 Task: Open Card Life Coaching Review in Board Diversity and Inclusion Employee Training and Education to Workspace Alternative Dispute Resolution Services and add a team member Softage.2@softage.net, a label Orange, a checklist Insurance, an attachment from your onedrive, a color Orange and finally, add a card description 'Develop and launch new customer segmentation strategy for international markets' and a comment 'Given the potential impact of this task on our company reputation, let us ensure that we approach it with a sense of professionalism and respect.'. Add a start date 'Jan 02, 1900' with a due date 'Jan 09, 1900'
Action: Mouse moved to (85, 354)
Screenshot: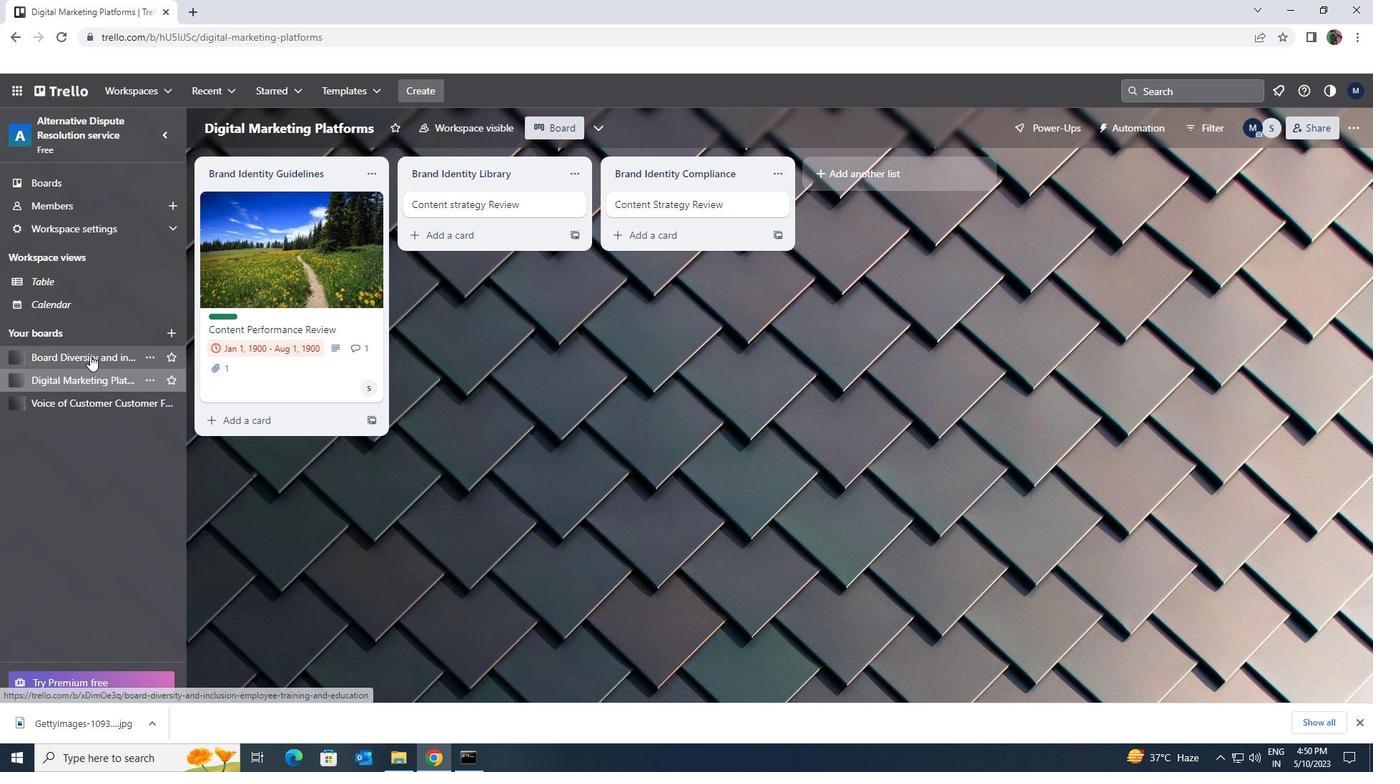 
Action: Mouse pressed left at (85, 354)
Screenshot: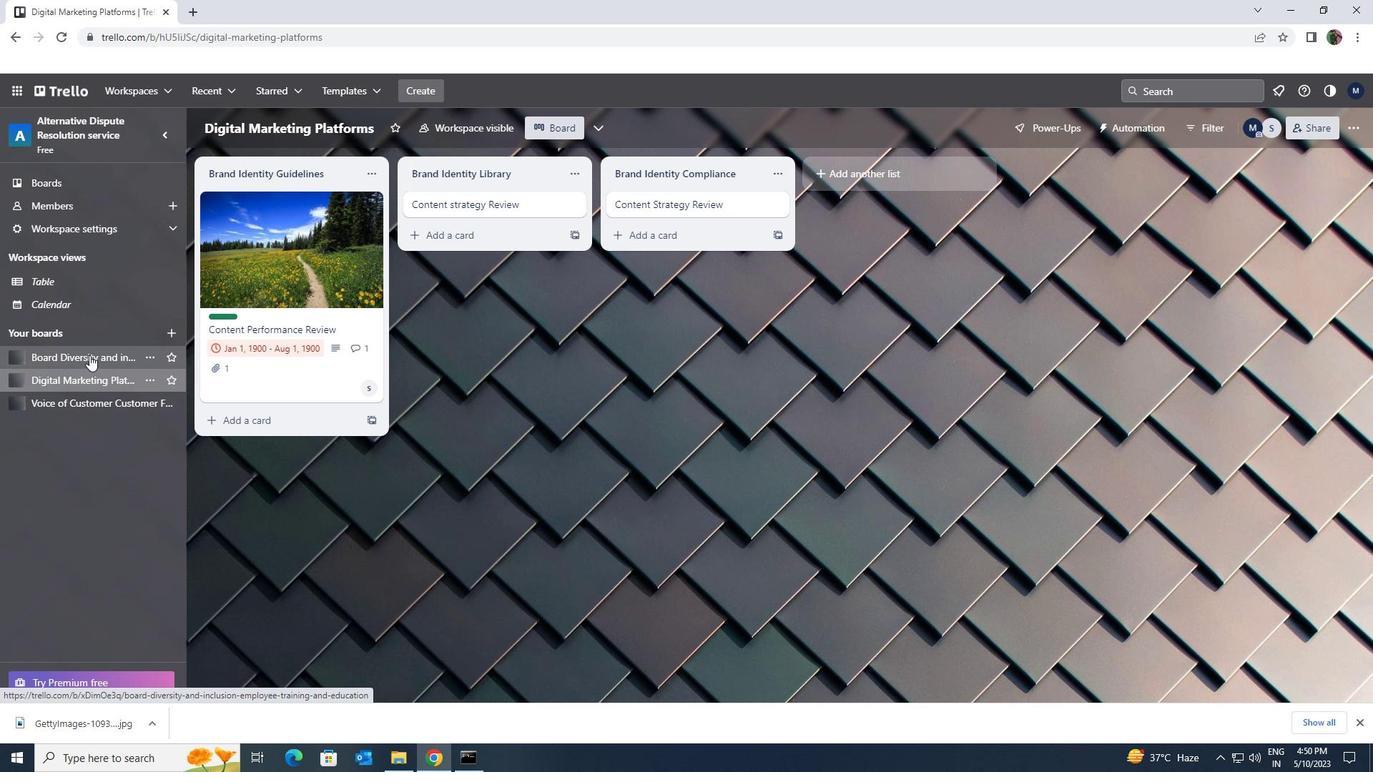 
Action: Mouse moved to (256, 199)
Screenshot: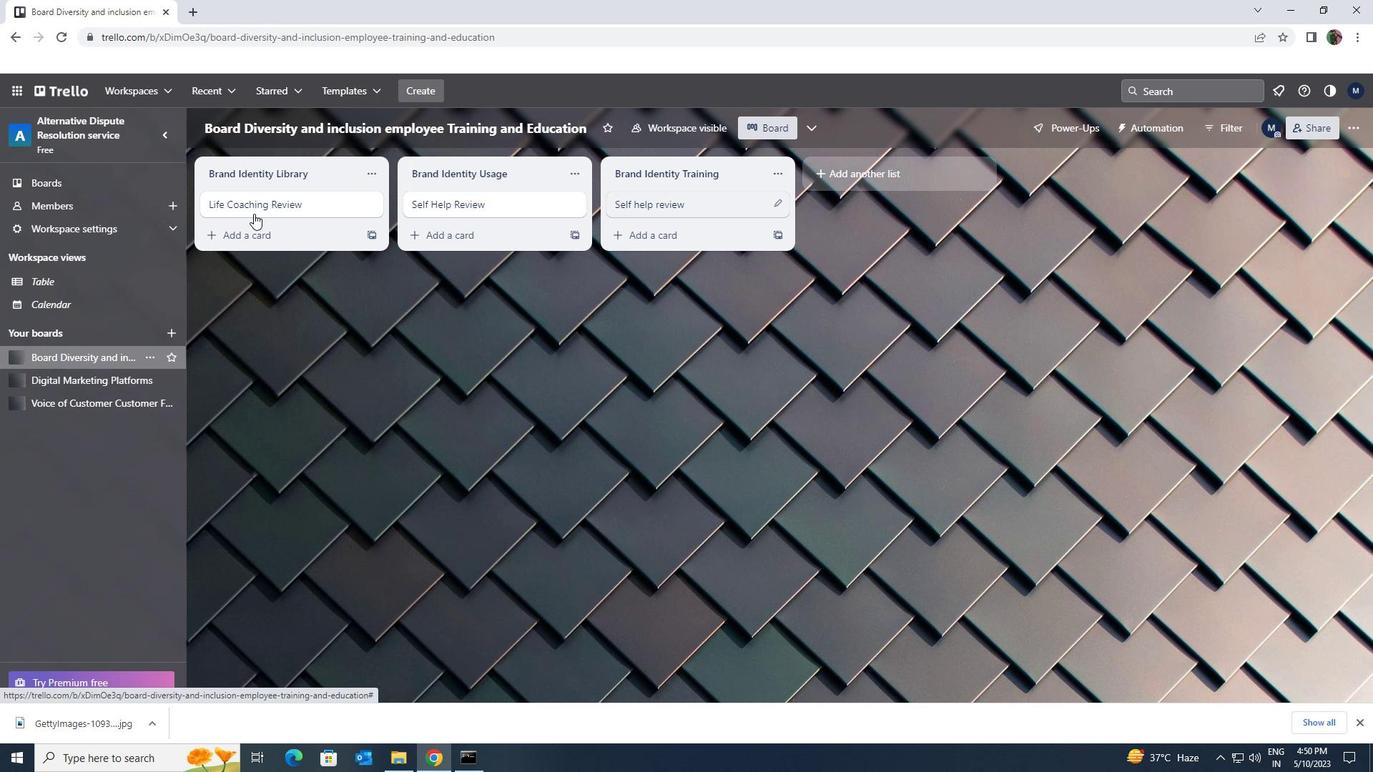
Action: Mouse pressed left at (256, 199)
Screenshot: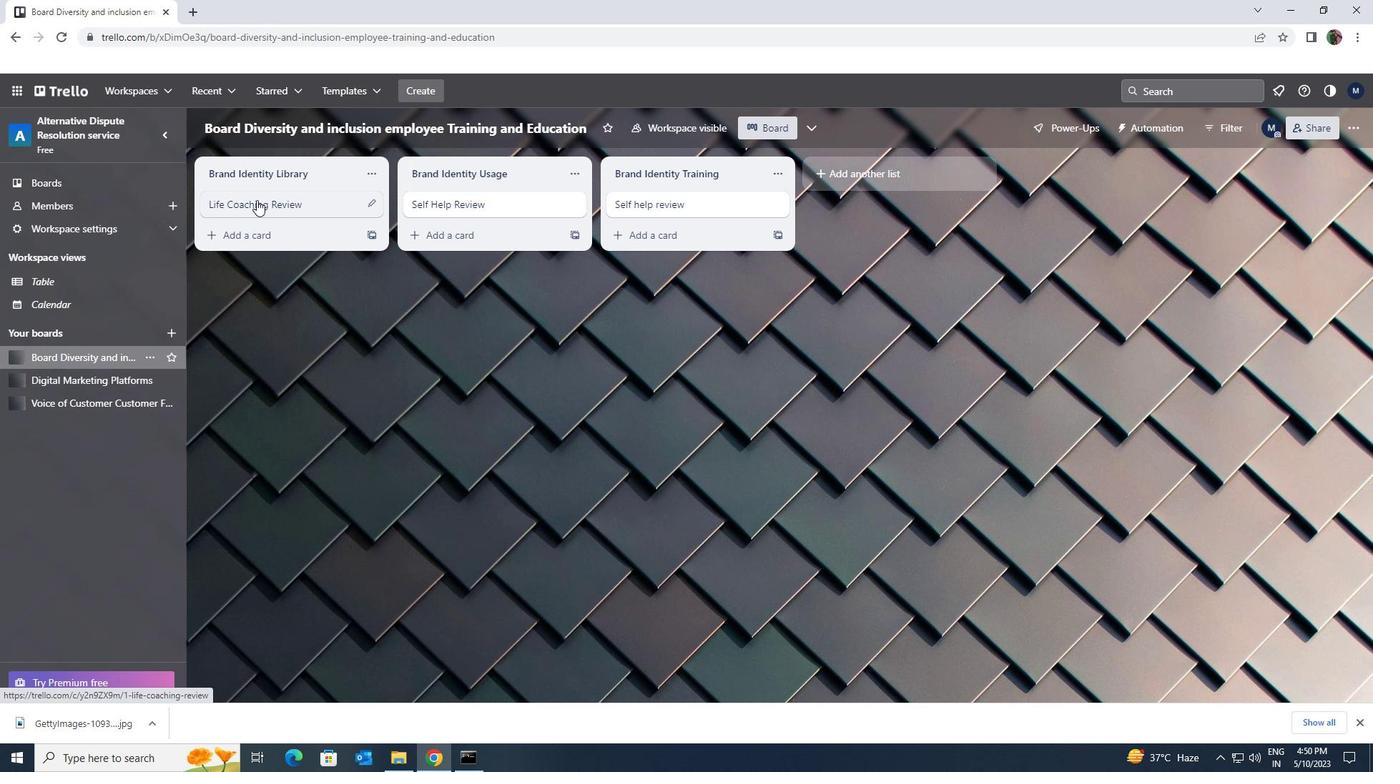 
Action: Mouse moved to (851, 210)
Screenshot: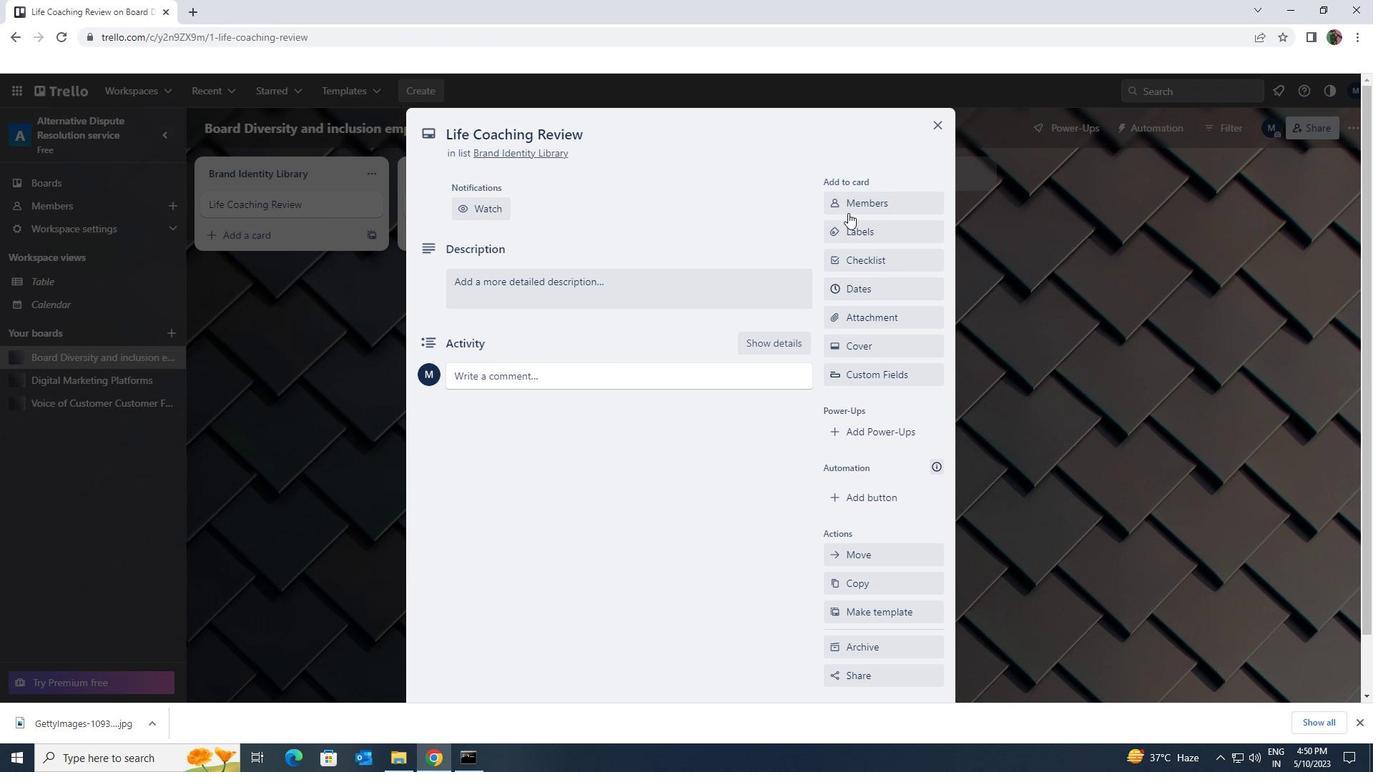 
Action: Mouse pressed left at (851, 210)
Screenshot: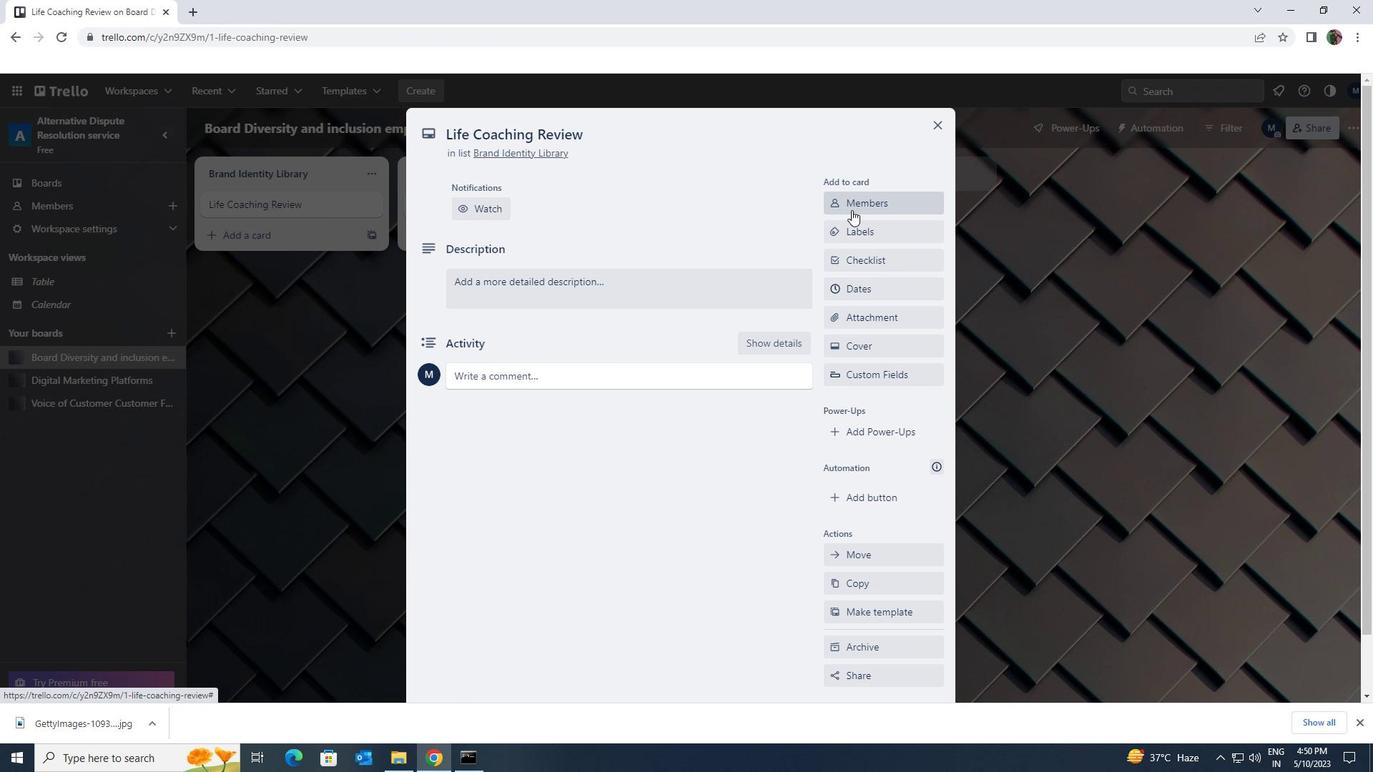 
Action: Key pressed <Key.shift><Key.shift>D<Key.shift><Key.backspace><Key.shift><Key.shift><Key.shift><Key.shift>SOFTAGE.2<Key.shift>@SOFTAGE.NET
Screenshot: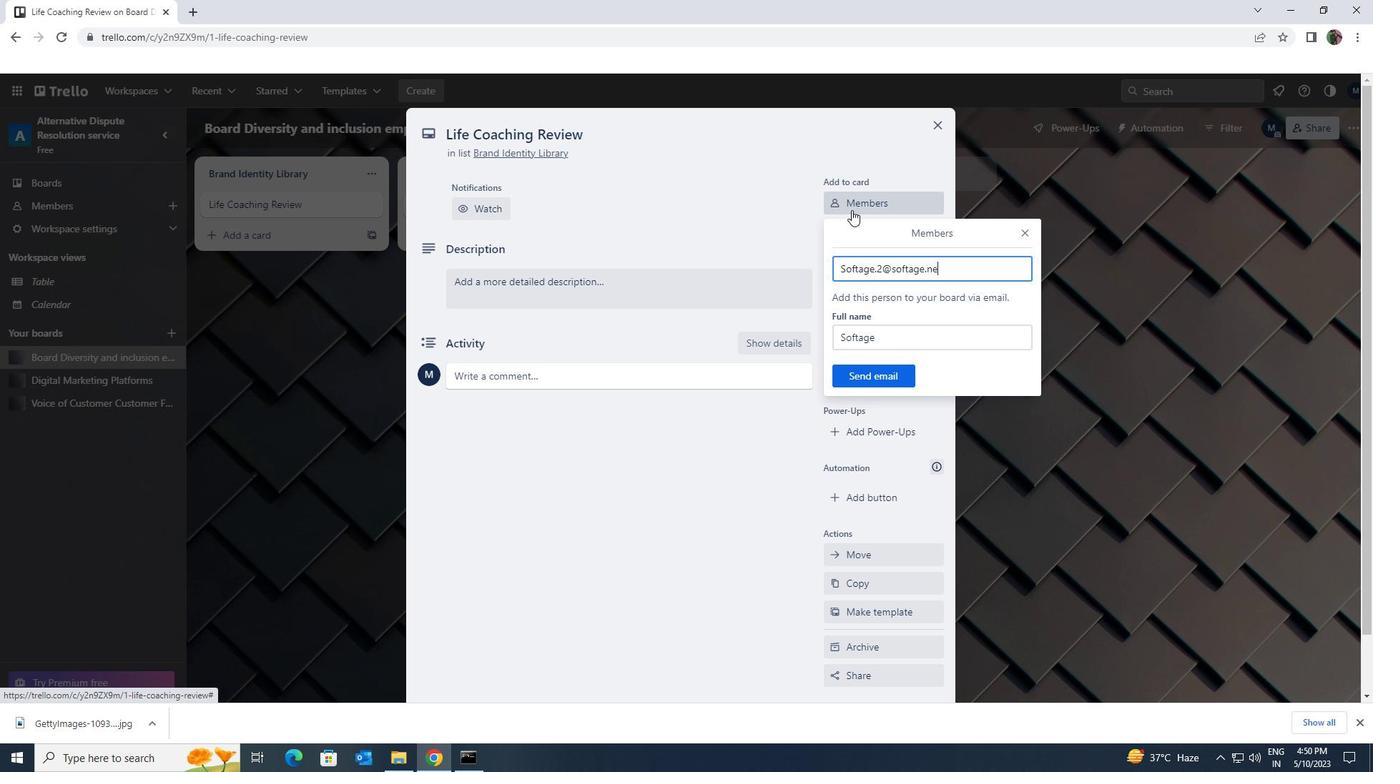 
Action: Mouse moved to (871, 367)
Screenshot: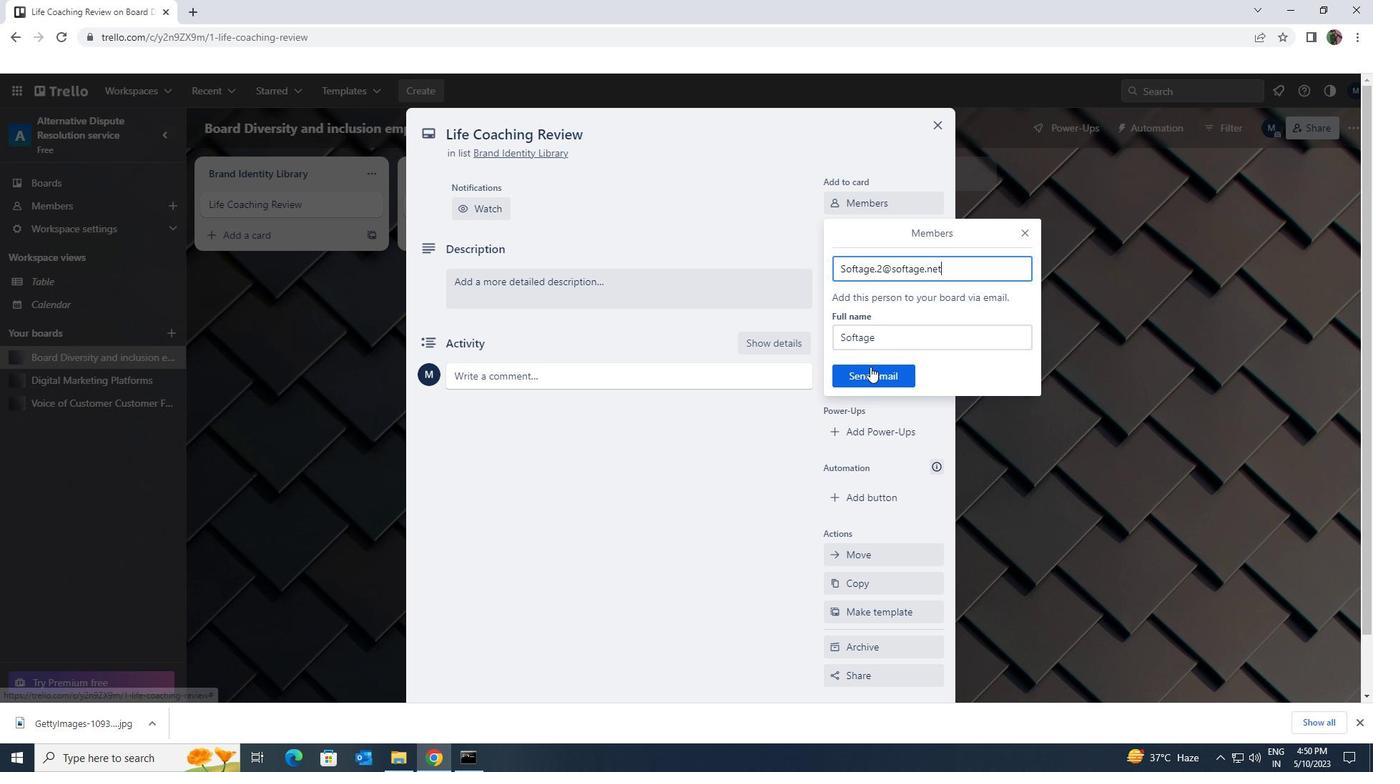 
Action: Mouse pressed left at (871, 367)
Screenshot: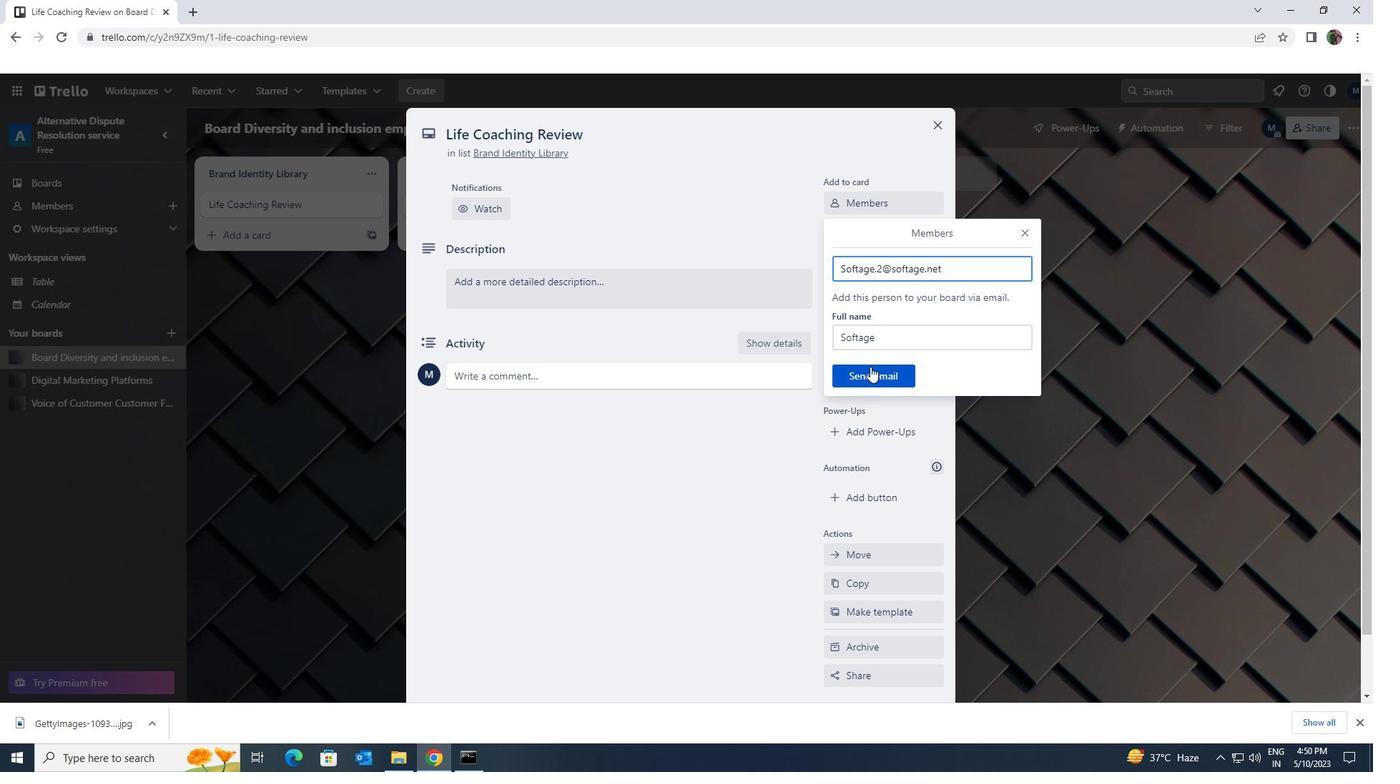 
Action: Mouse moved to (864, 280)
Screenshot: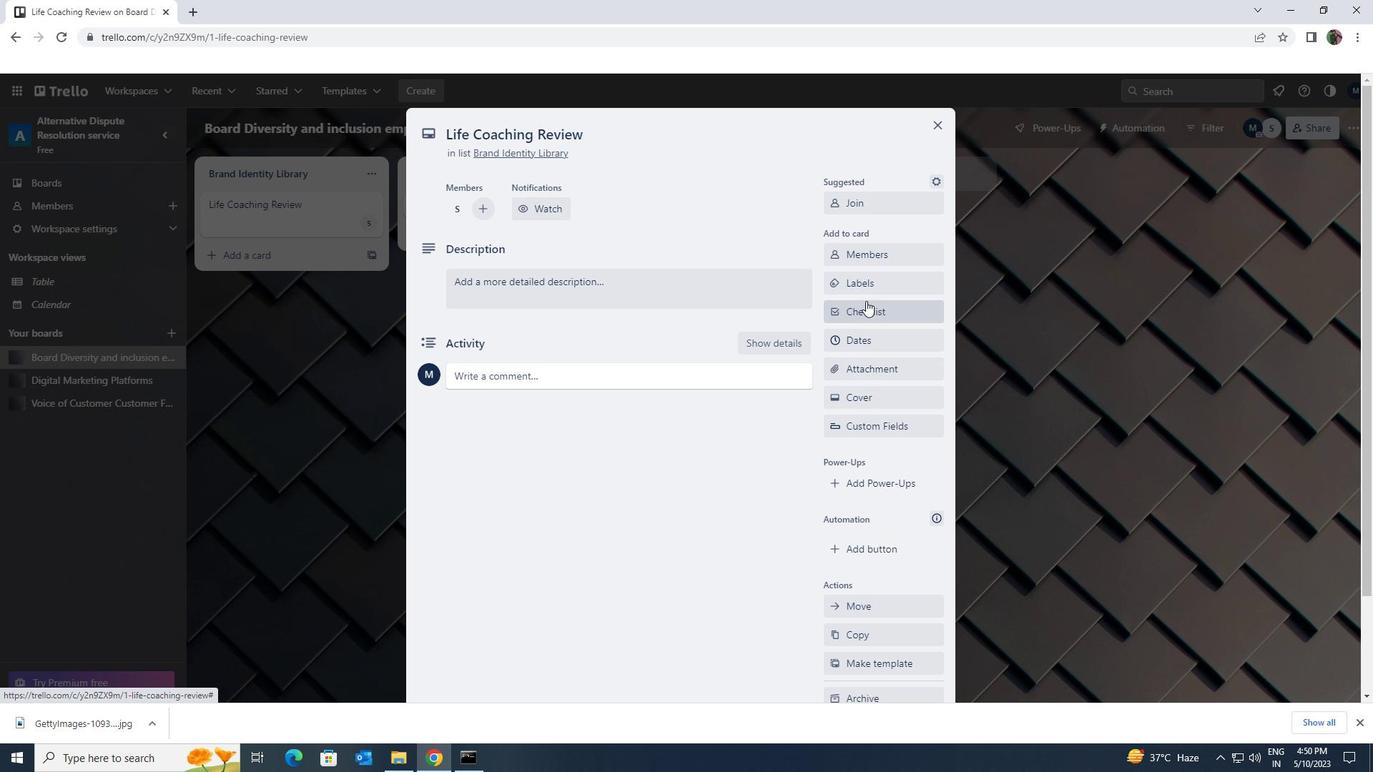 
Action: Mouse pressed left at (864, 280)
Screenshot: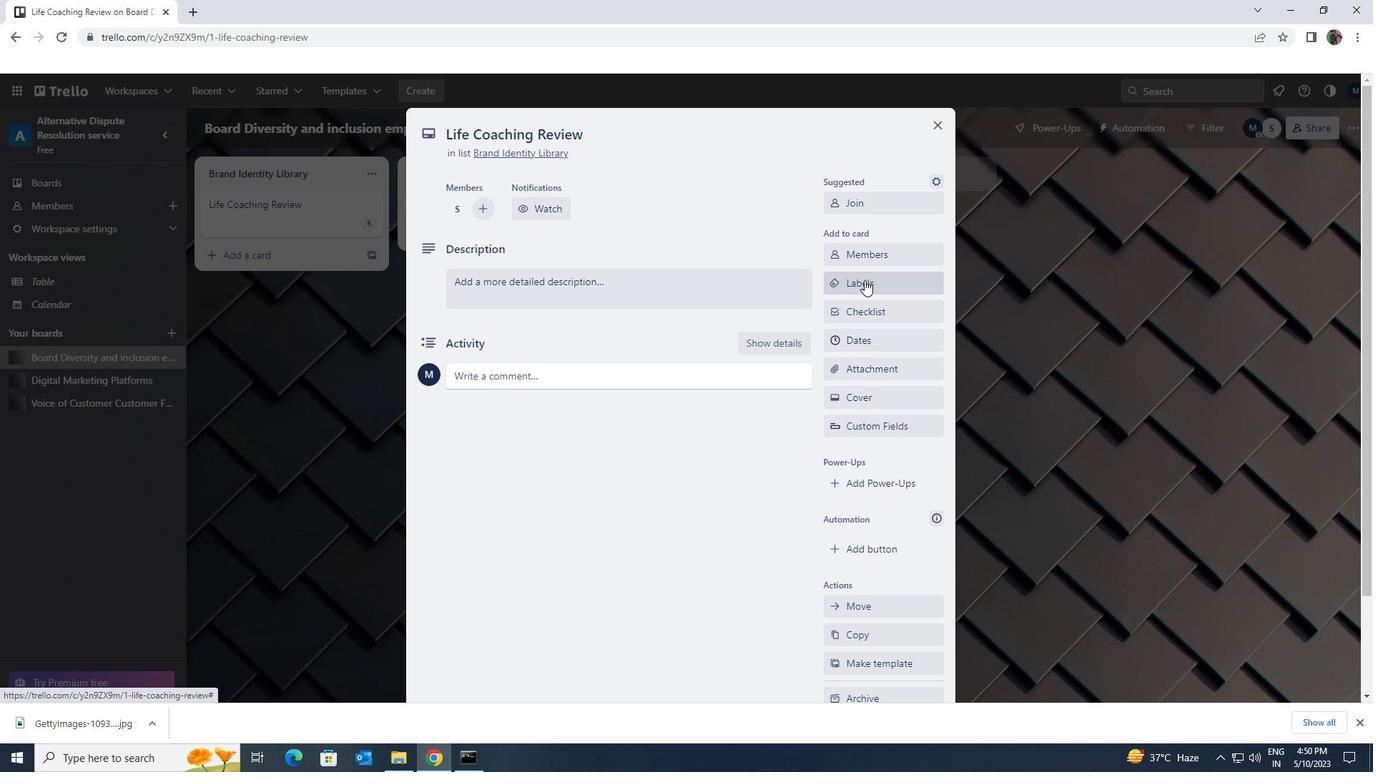 
Action: Mouse moved to (910, 555)
Screenshot: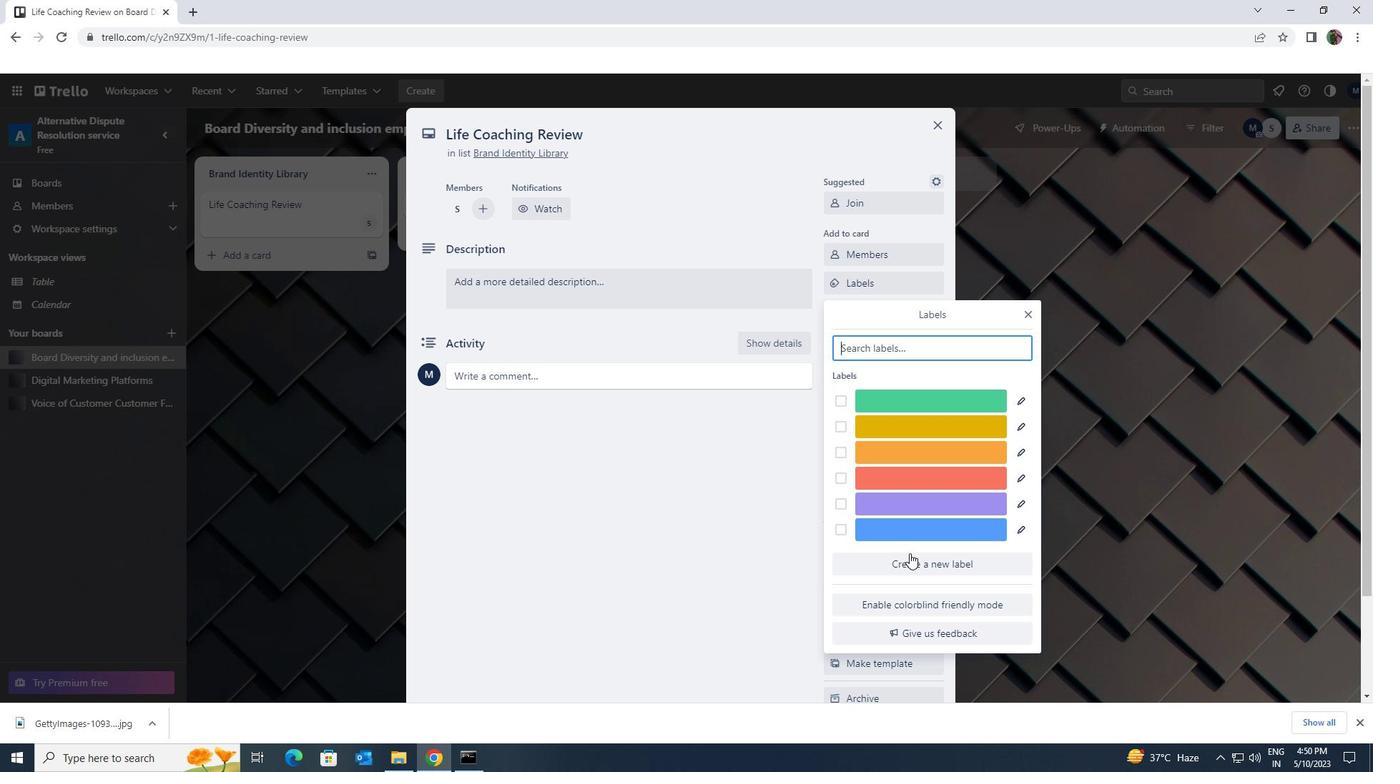 
Action: Mouse pressed left at (910, 555)
Screenshot: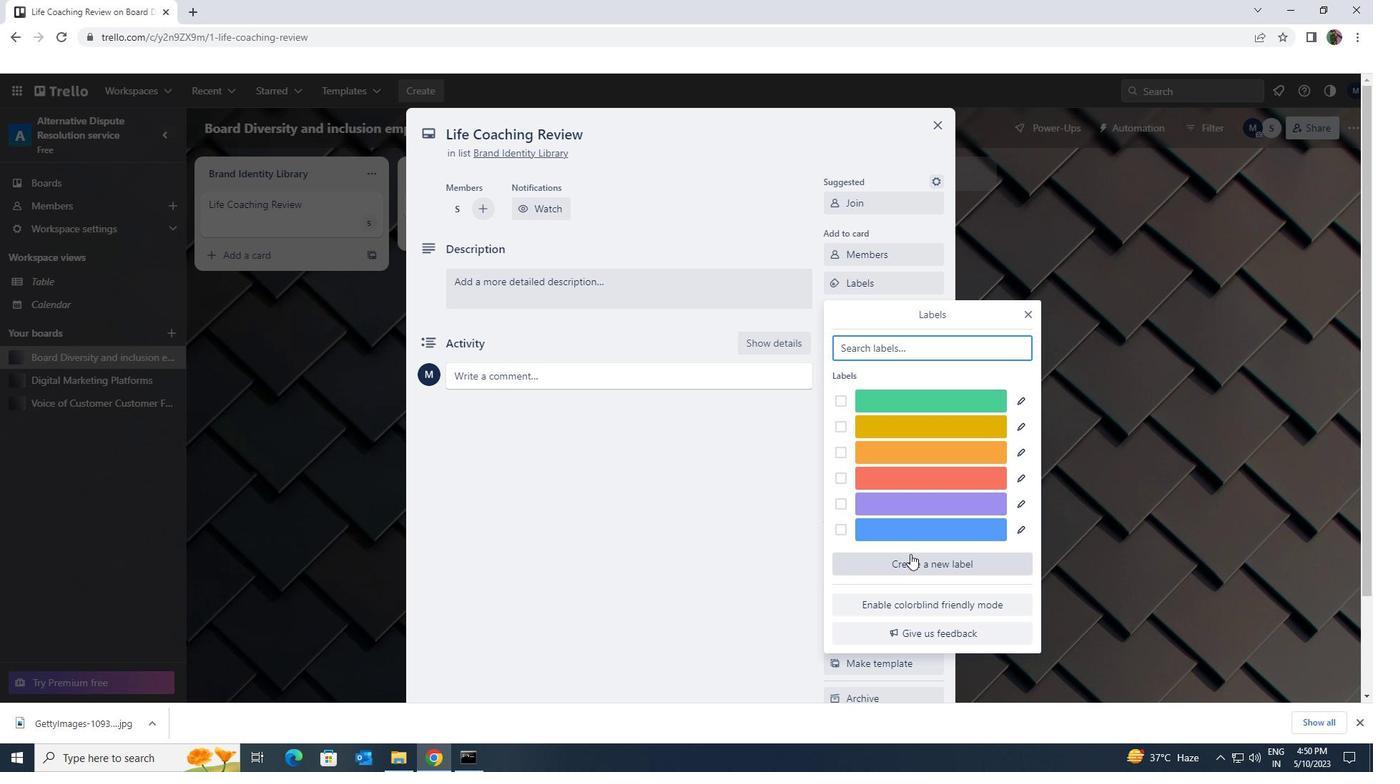 
Action: Mouse moved to (923, 333)
Screenshot: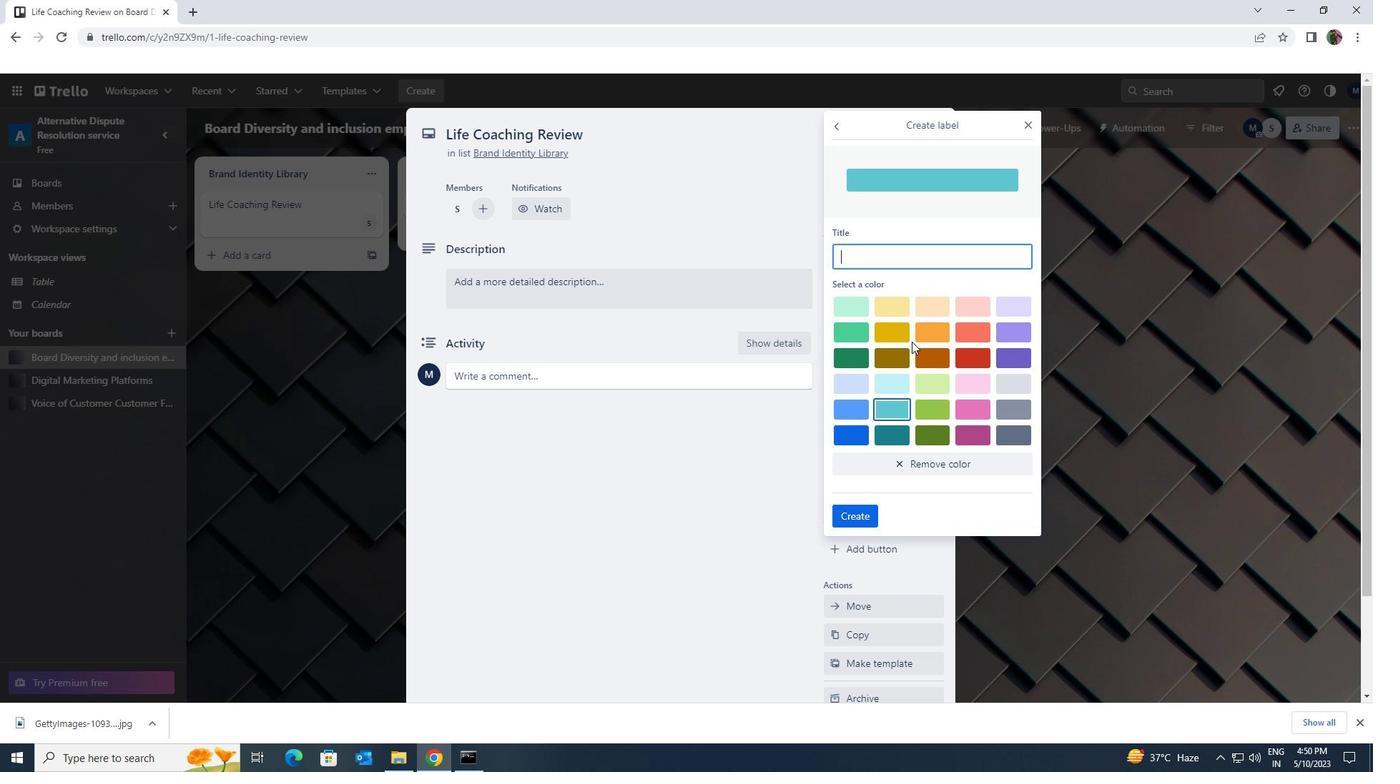
Action: Mouse pressed left at (923, 333)
Screenshot: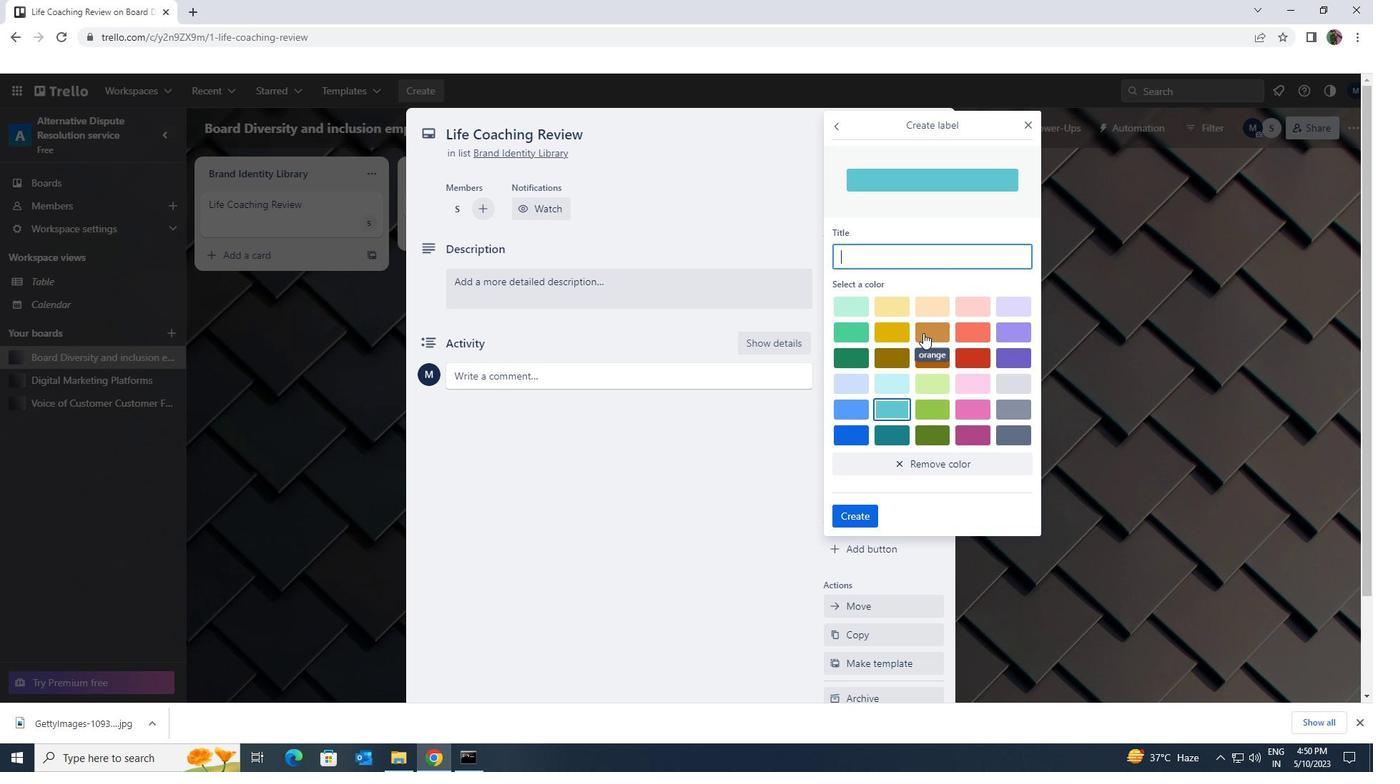 
Action: Mouse moved to (854, 514)
Screenshot: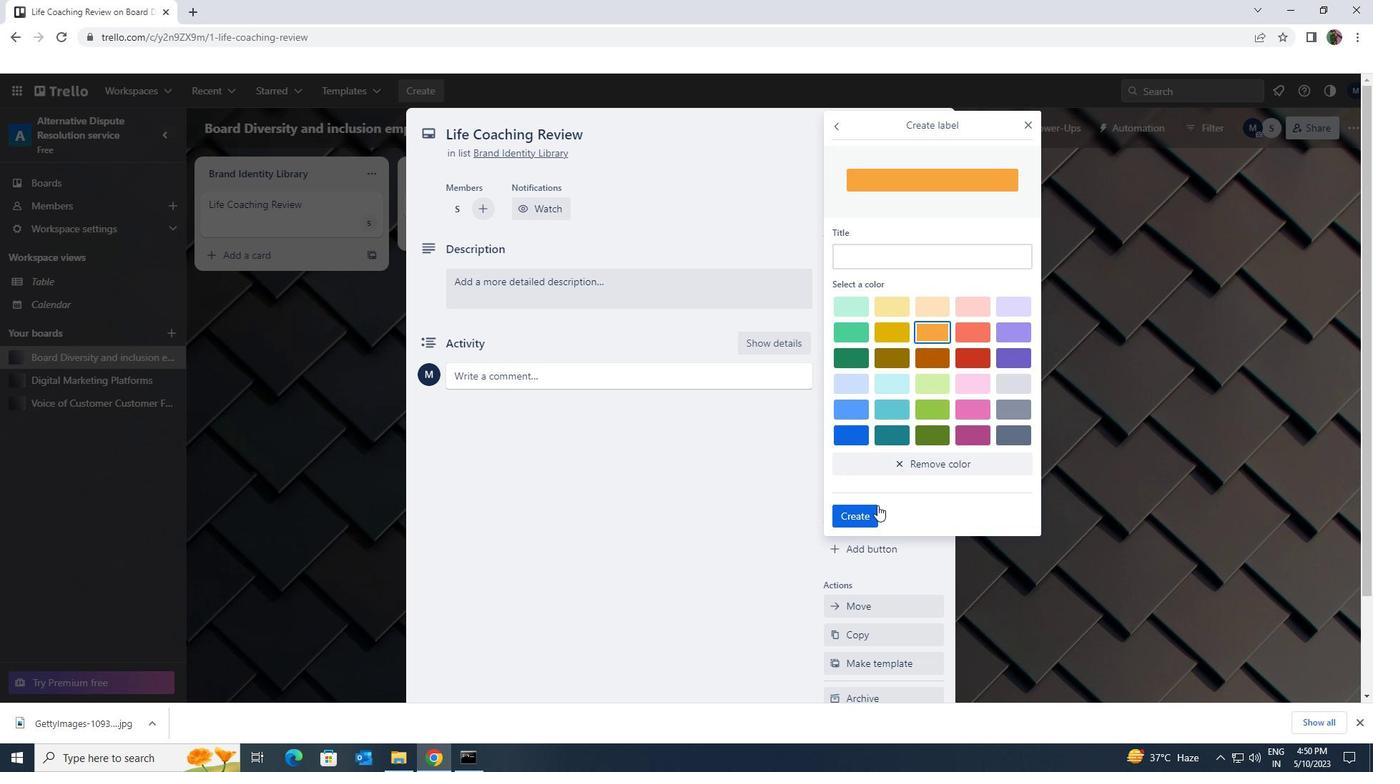 
Action: Mouse pressed left at (854, 514)
Screenshot: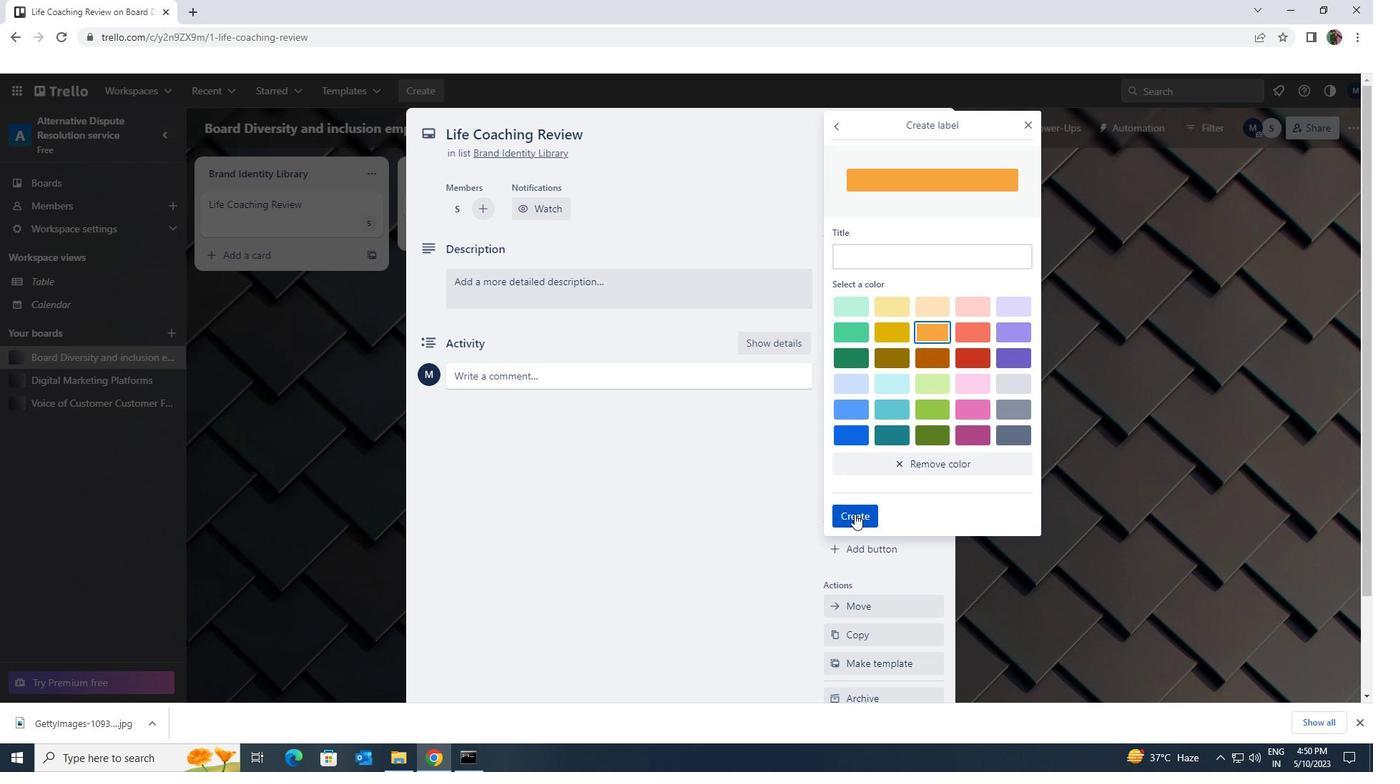 
Action: Mouse moved to (1027, 314)
Screenshot: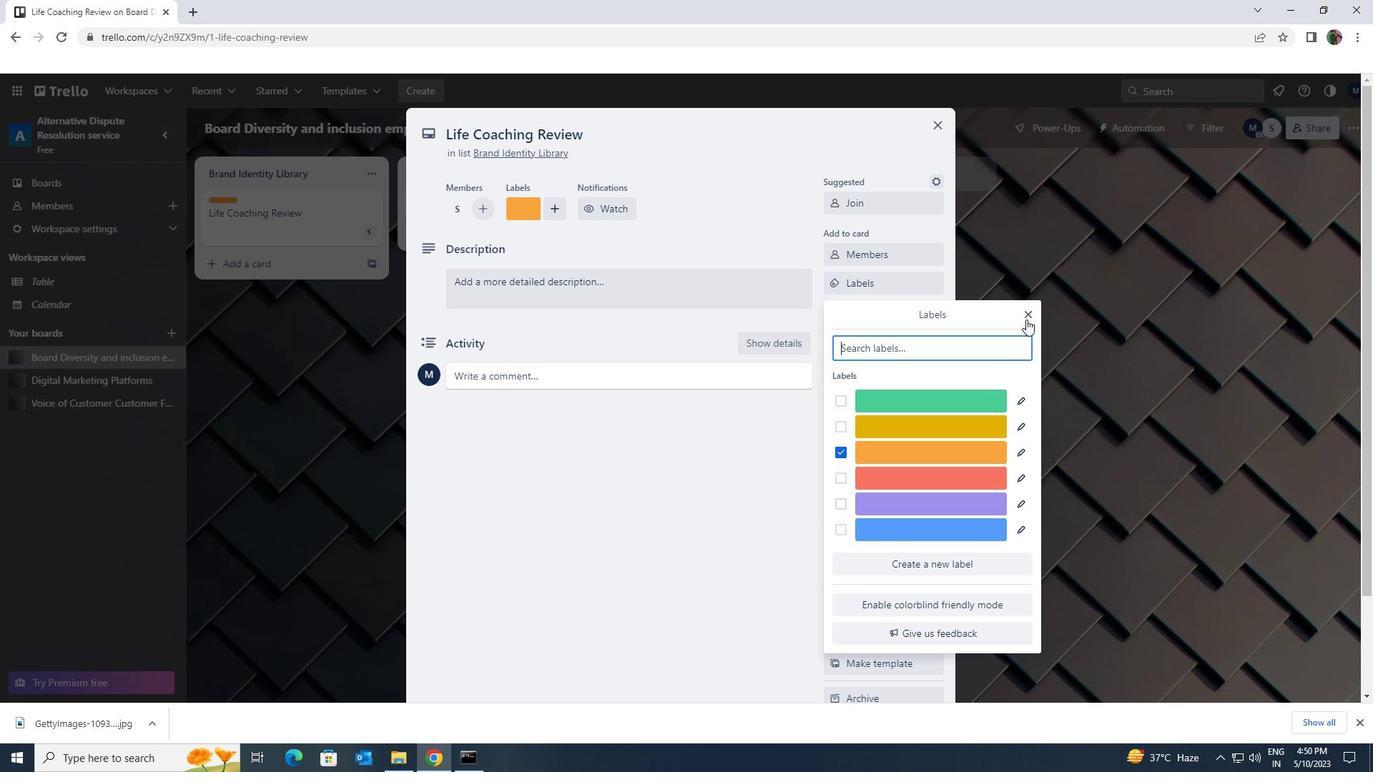 
Action: Mouse pressed left at (1027, 314)
Screenshot: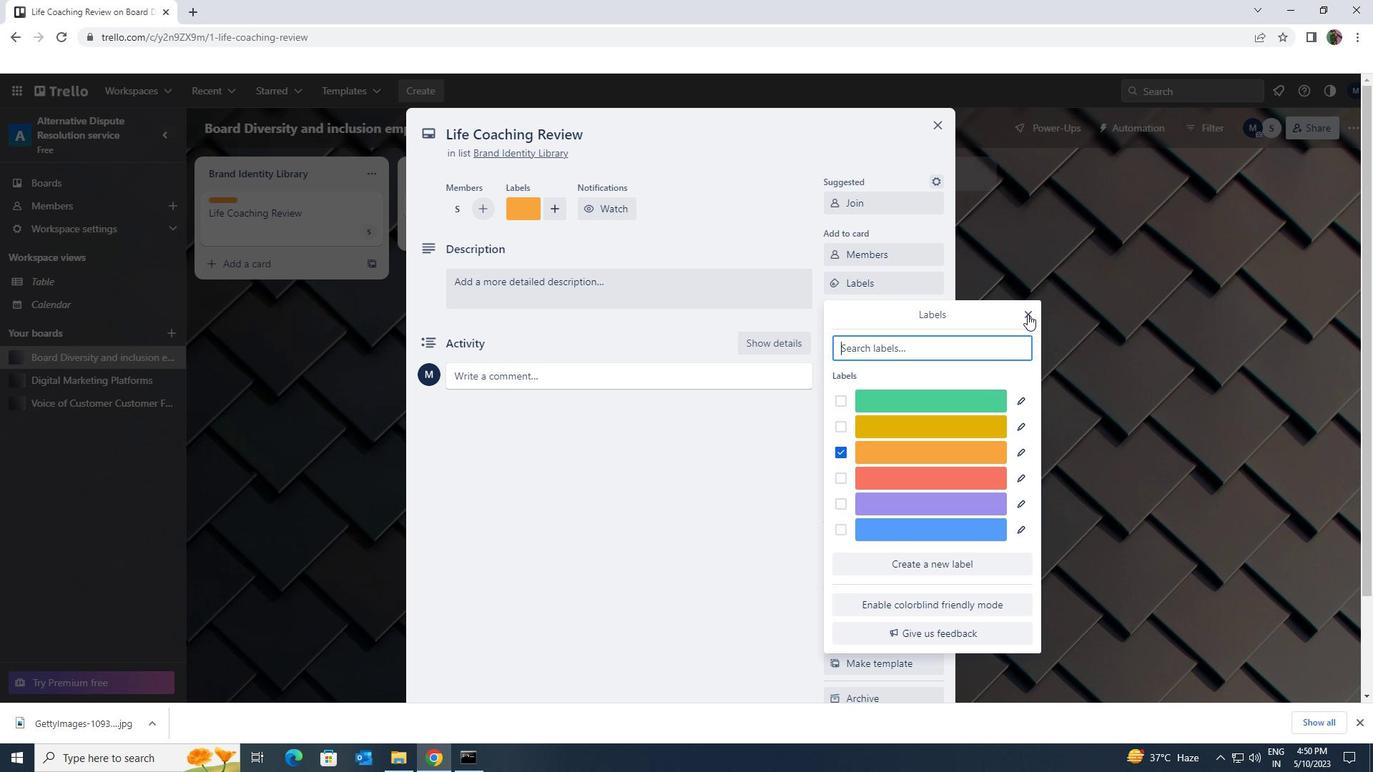 
Action: Mouse moved to (920, 315)
Screenshot: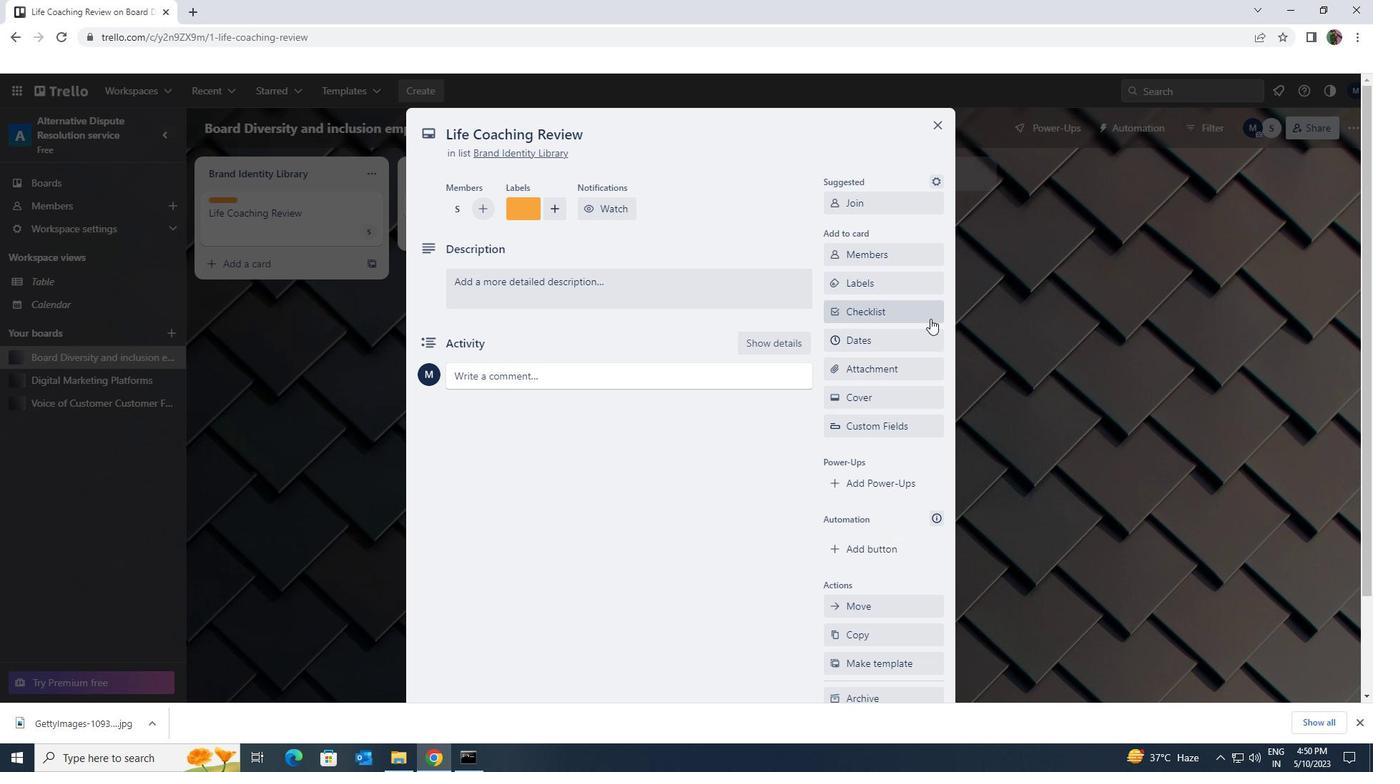 
Action: Mouse pressed left at (920, 315)
Screenshot: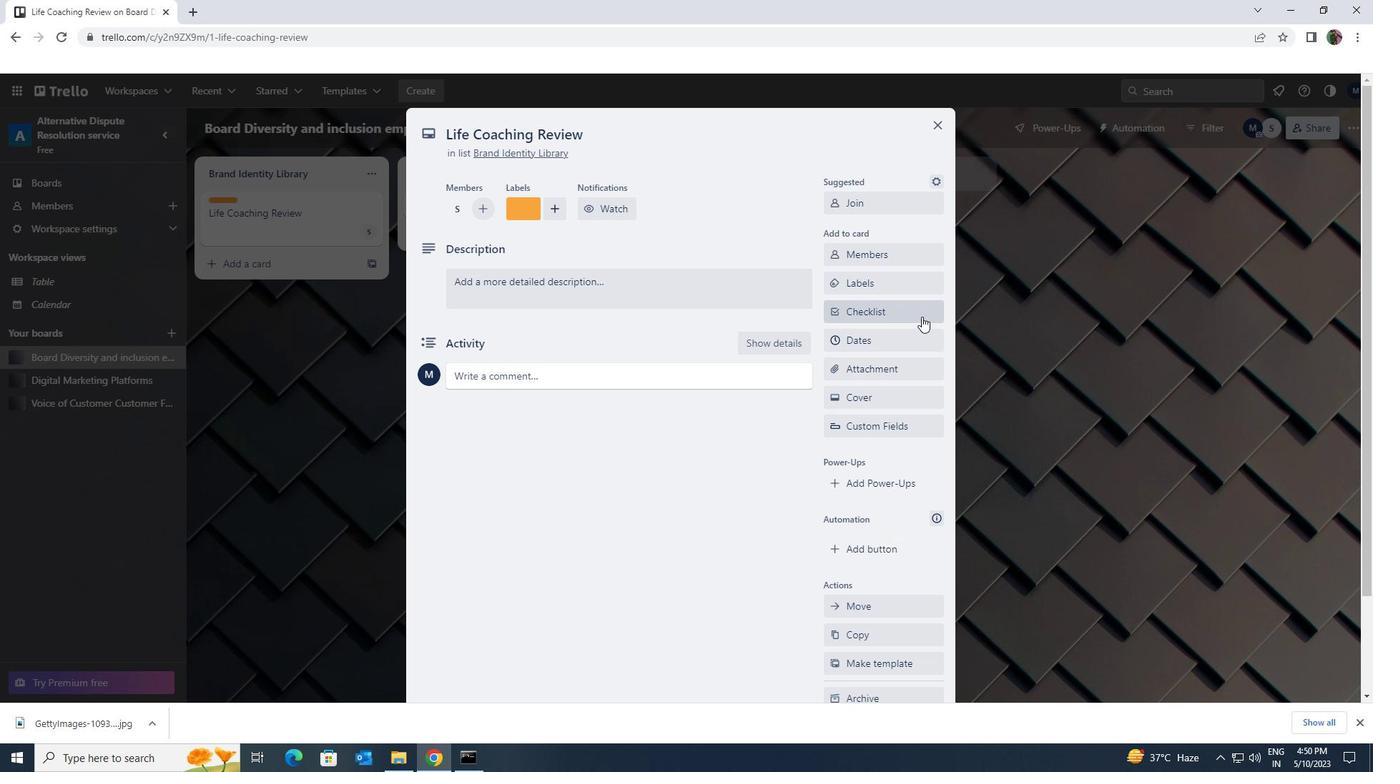 
Action: Key pressed <Key.shift>INSURANCE
Screenshot: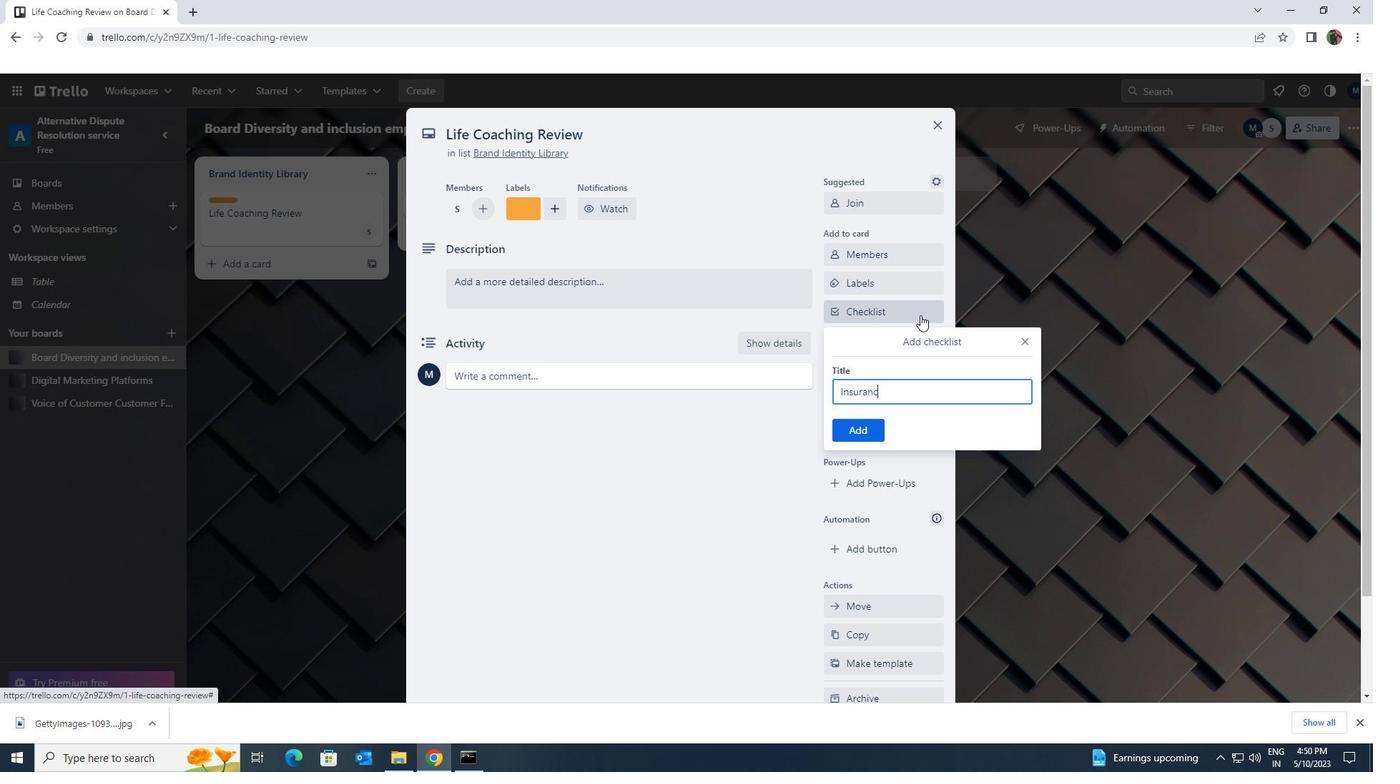 
Action: Mouse moved to (867, 427)
Screenshot: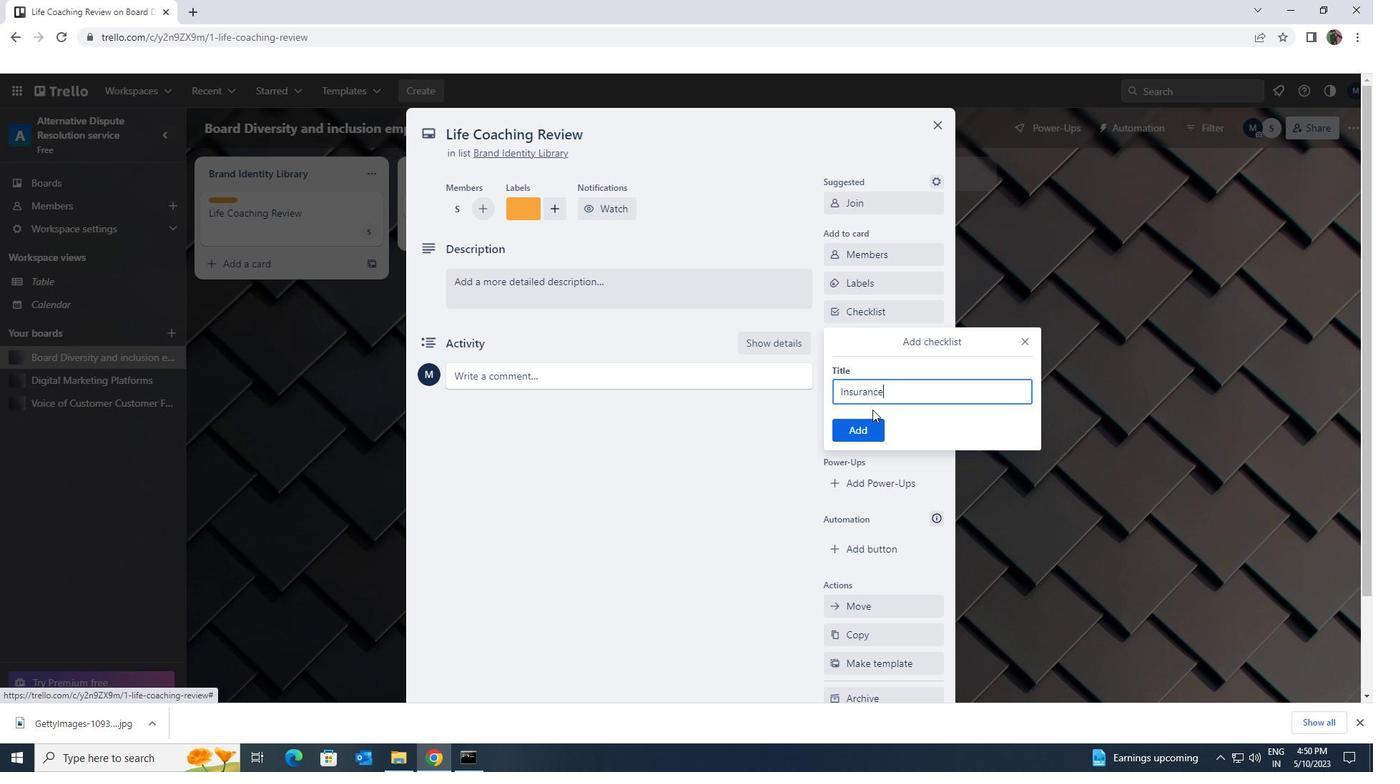 
Action: Mouse pressed left at (867, 427)
Screenshot: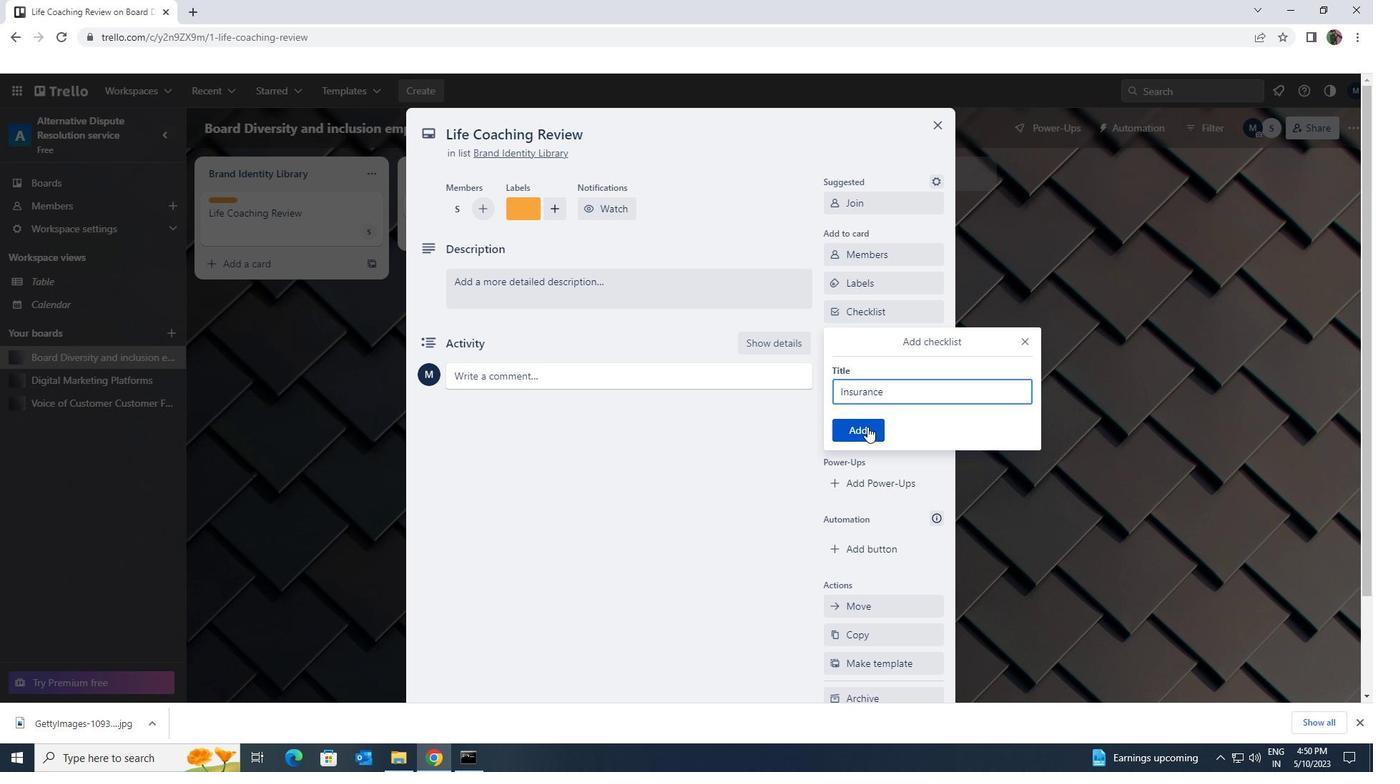 
Action: Mouse moved to (873, 362)
Screenshot: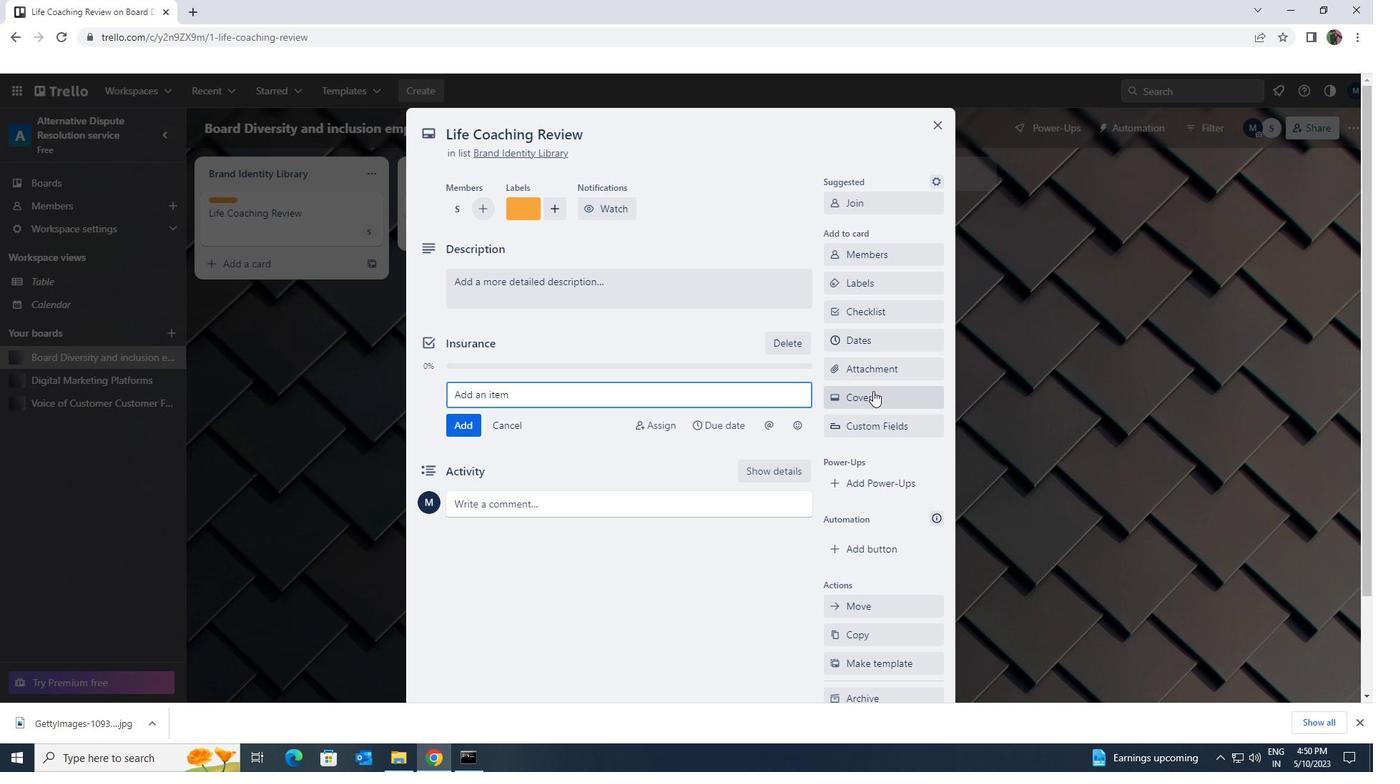 
Action: Mouse pressed left at (873, 362)
Screenshot: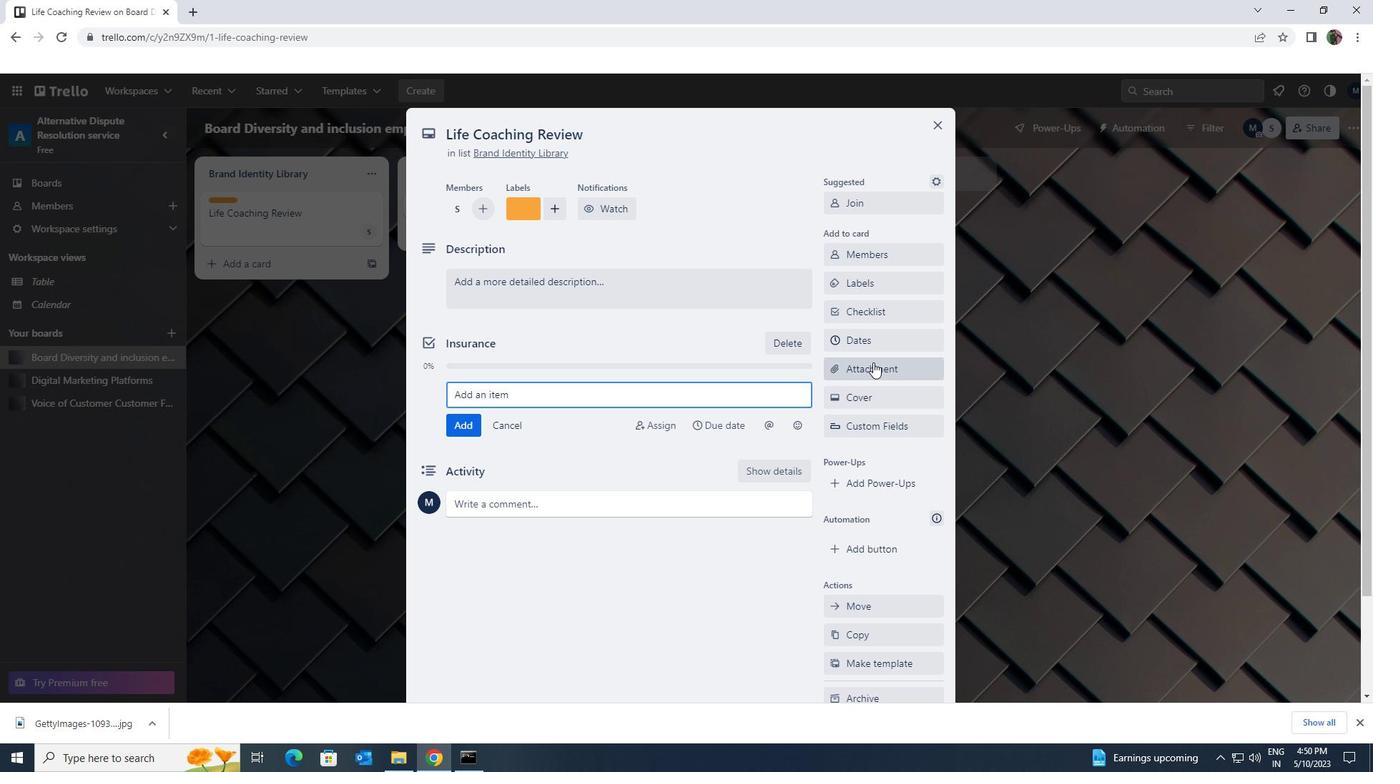 
Action: Mouse moved to (866, 473)
Screenshot: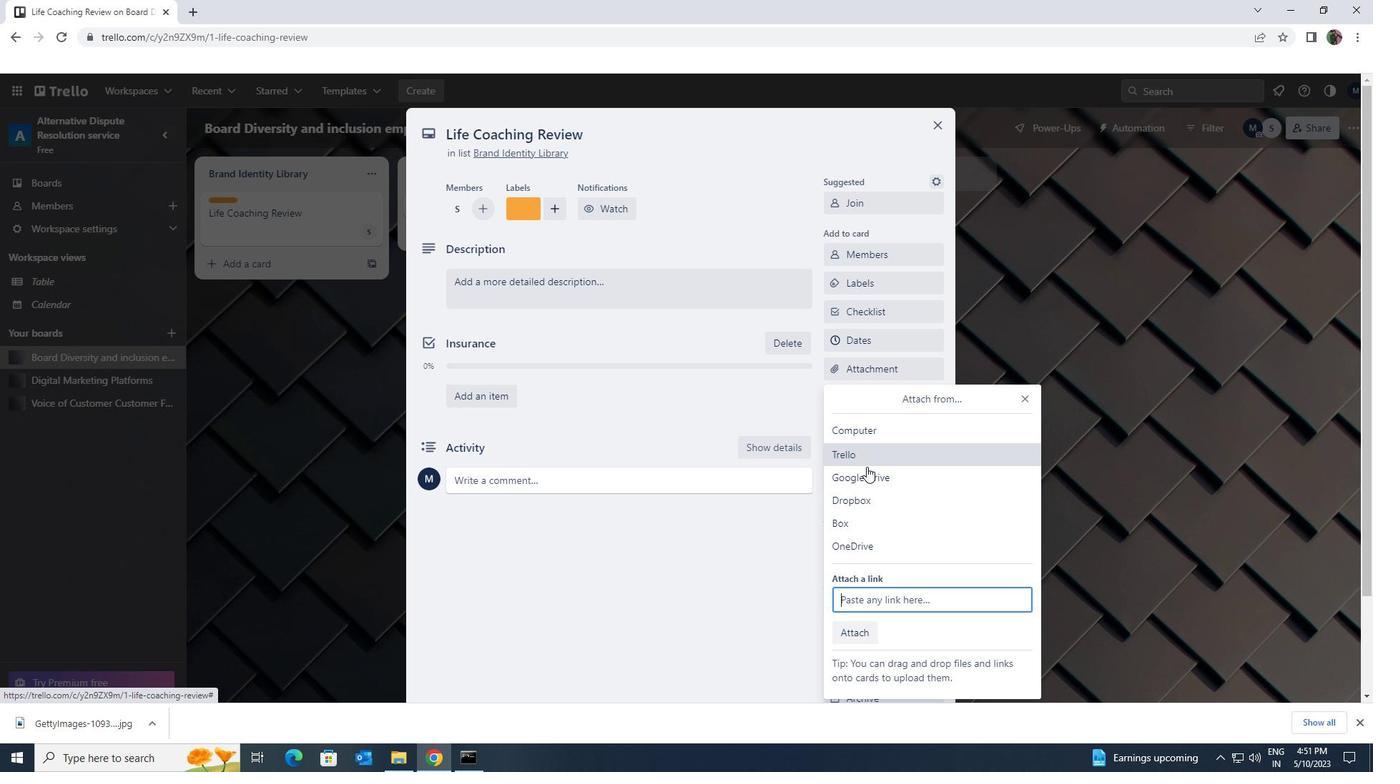 
Action: Mouse pressed left at (866, 473)
Screenshot: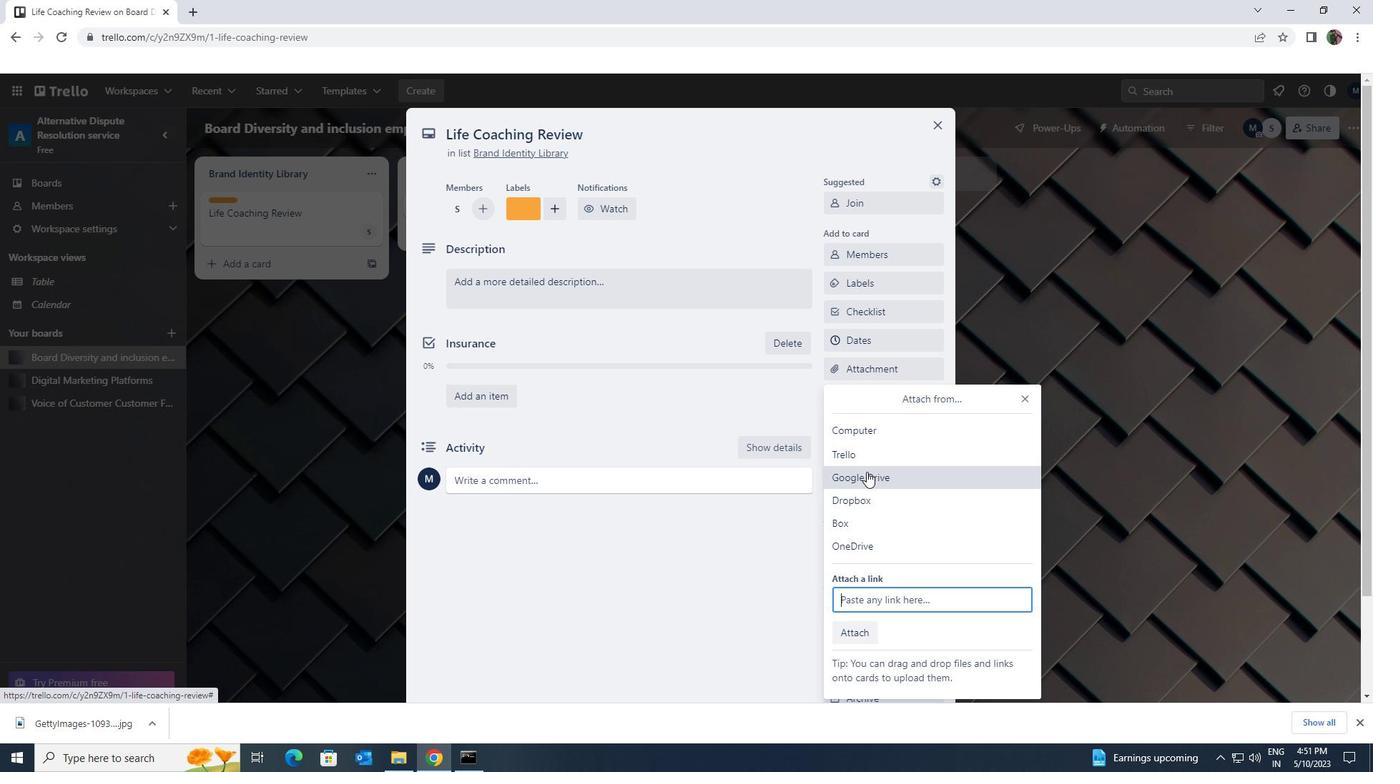 
Action: Mouse moved to (536, 507)
Screenshot: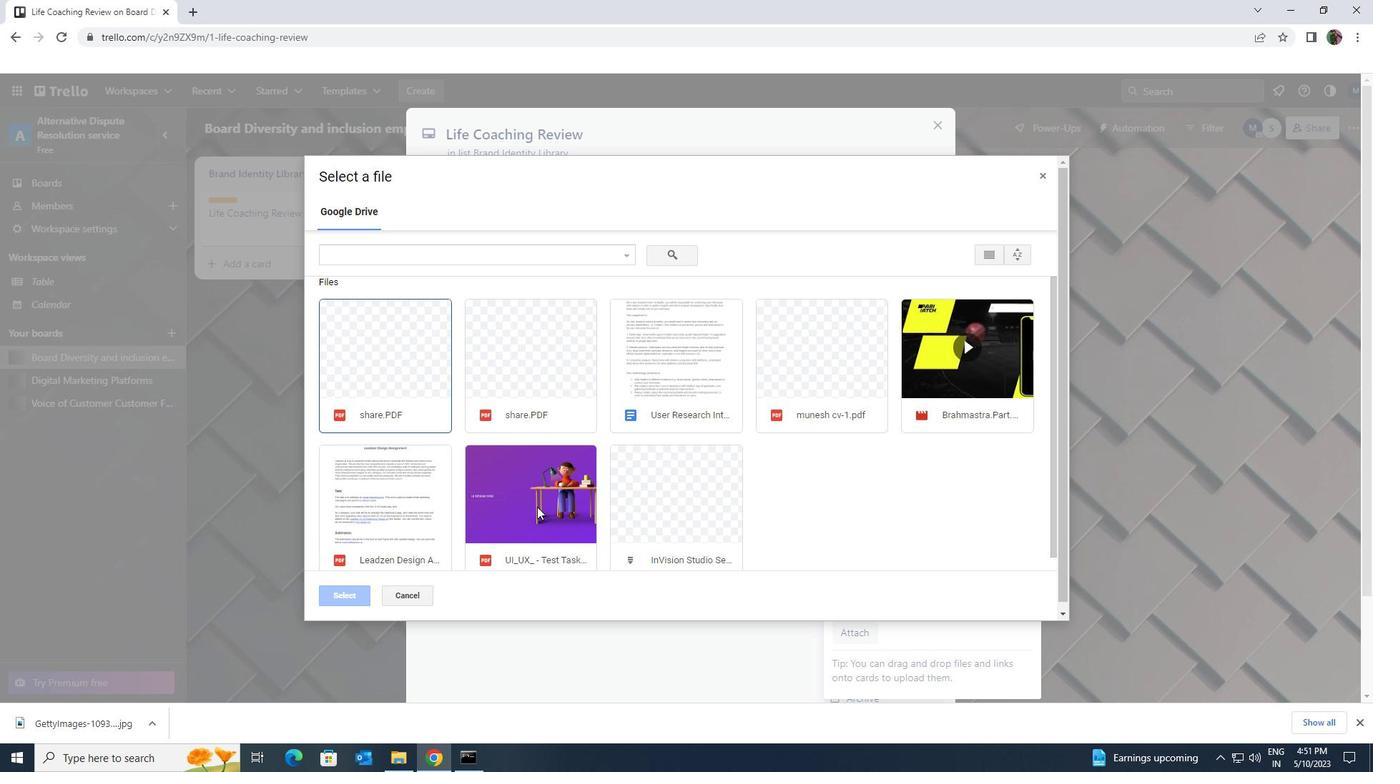 
Action: Mouse pressed left at (536, 507)
Screenshot: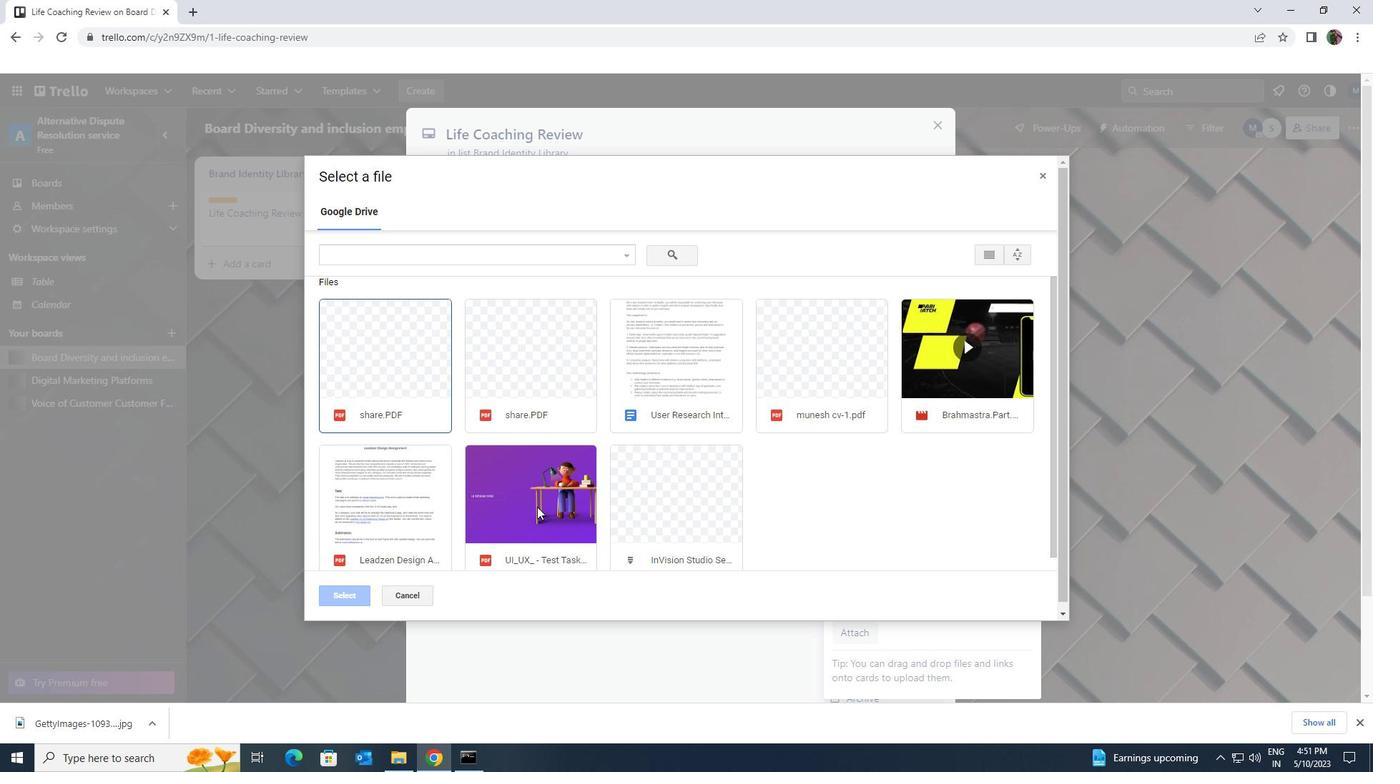 
Action: Mouse moved to (343, 592)
Screenshot: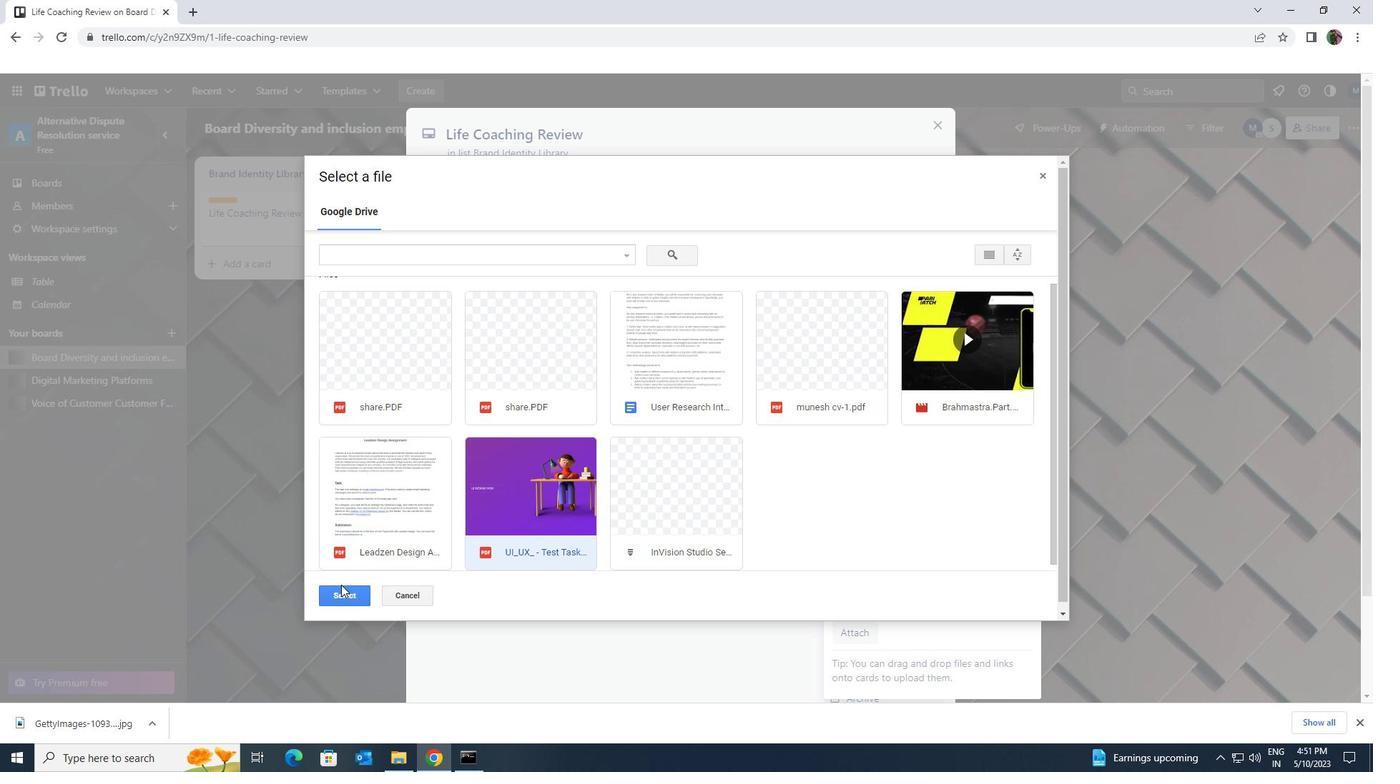 
Action: Mouse pressed left at (343, 592)
Screenshot: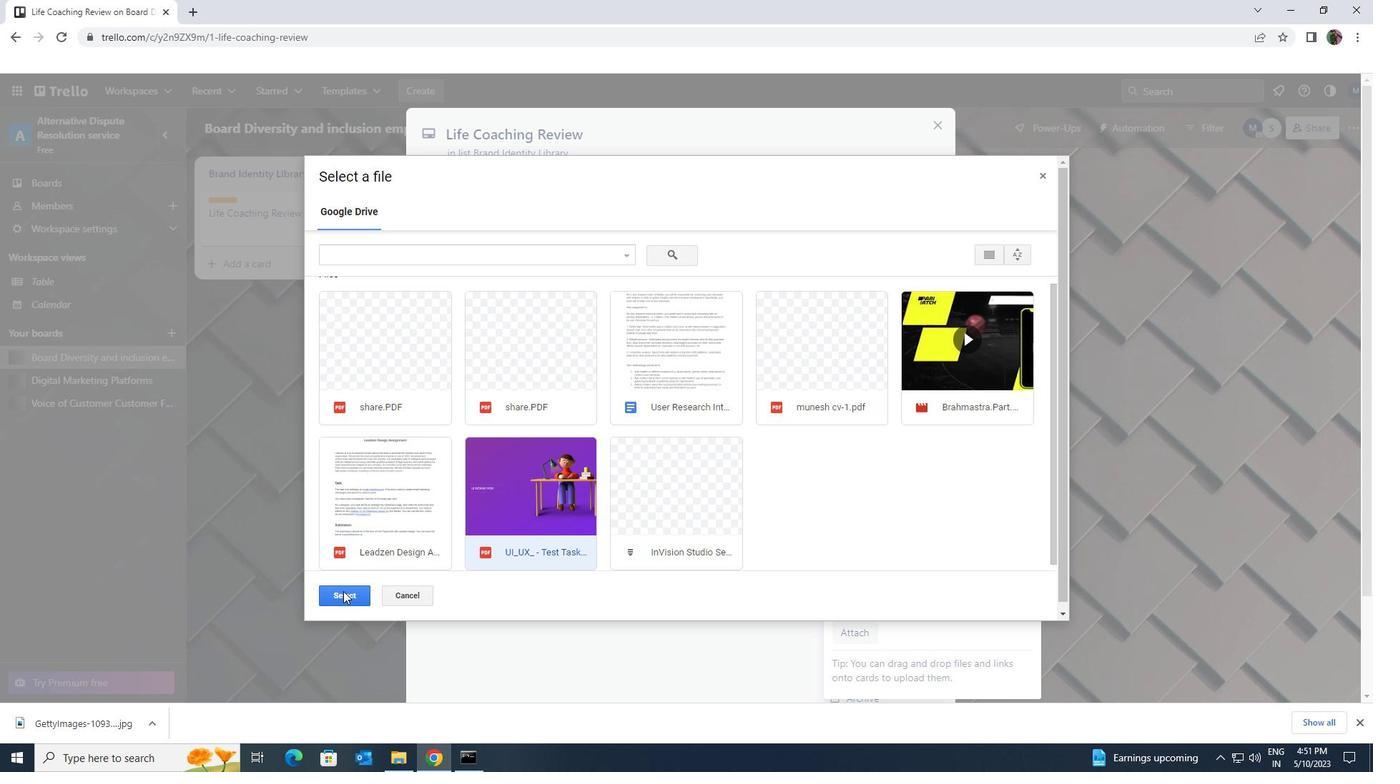 
Action: Mouse moved to (507, 286)
Screenshot: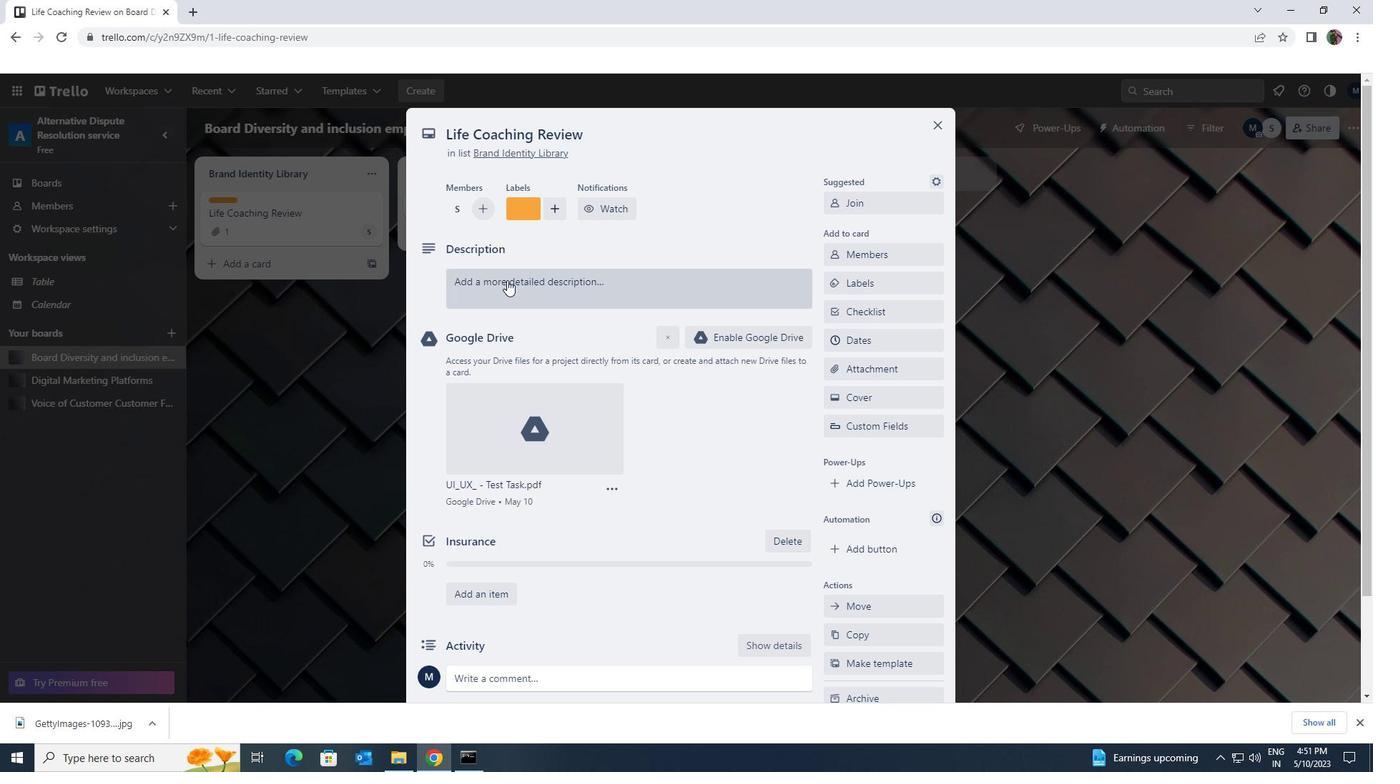 
Action: Mouse pressed left at (507, 286)
Screenshot: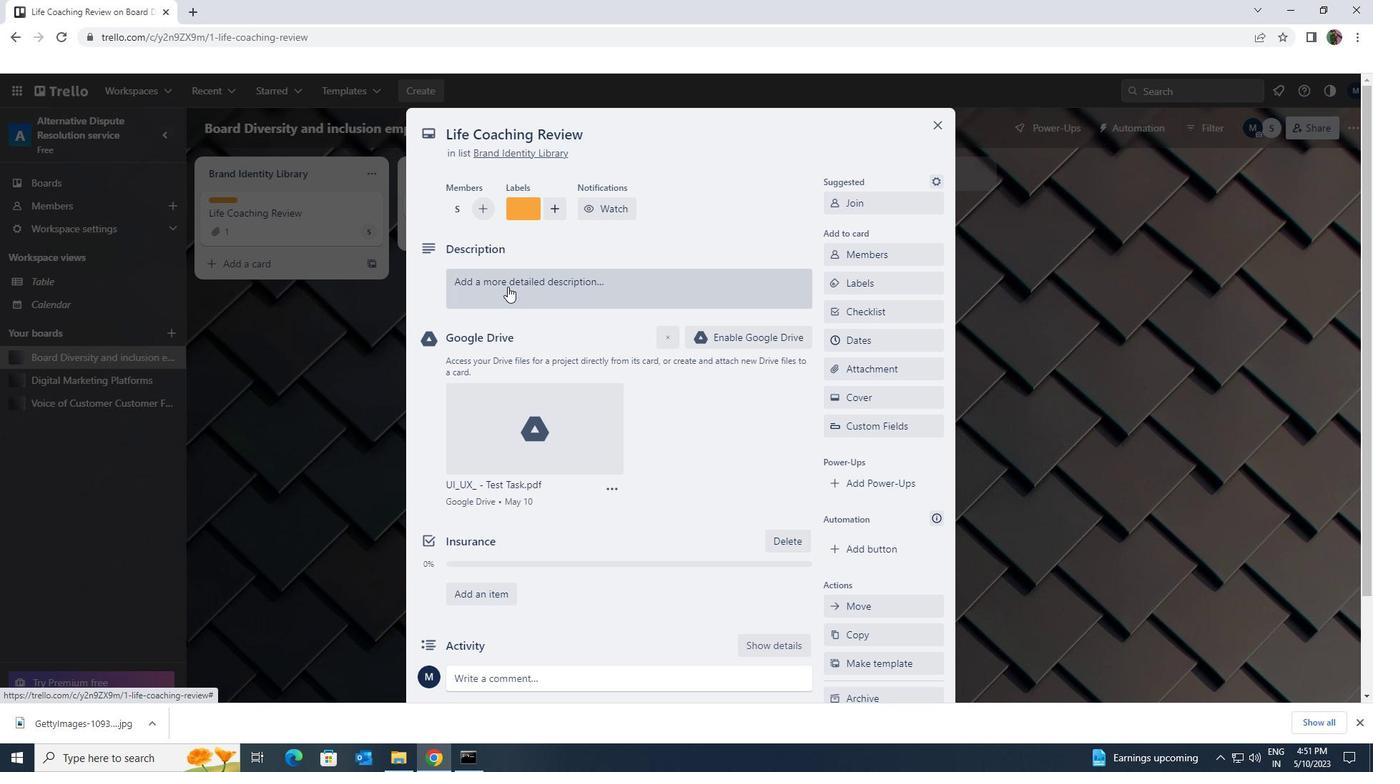 
Action: Key pressed <Key.shift><Key.shift>DEVELOP<Key.space>AND<Key.space><Key.shift>LAUNCH<Key.space>NEW<Key.space><Key.shift>CUSTOMER<Key.space><Key.shift>SEGMENTATION<Key.space><Key.shift>STRATEGY<Key.space><Key.shift><Key.shift><Key.shift><Key.shift><Key.shift><Key.shift><Key.shift><Key.shift><Key.shift><Key.shift><Key.shift><Key.shift><Key.shift><Key.shift><Key.shift><Key.shift><Key.shift><Key.shift><Key.shift><Key.shift><Key.shift><Key.shift><Key.shift><Key.shift><Key.shift><Key.shift><Key.shift><Key.shift><Key.shift><Key.shift><Key.shift><Key.shift><Key.shift><Key.shift><Key.shift><Key.shift>FOR<Key.space>INTERNATIONAL<Key.space><Key.shift><<Key.backspace><Key.shift>MARKETS<Key.space>
Screenshot: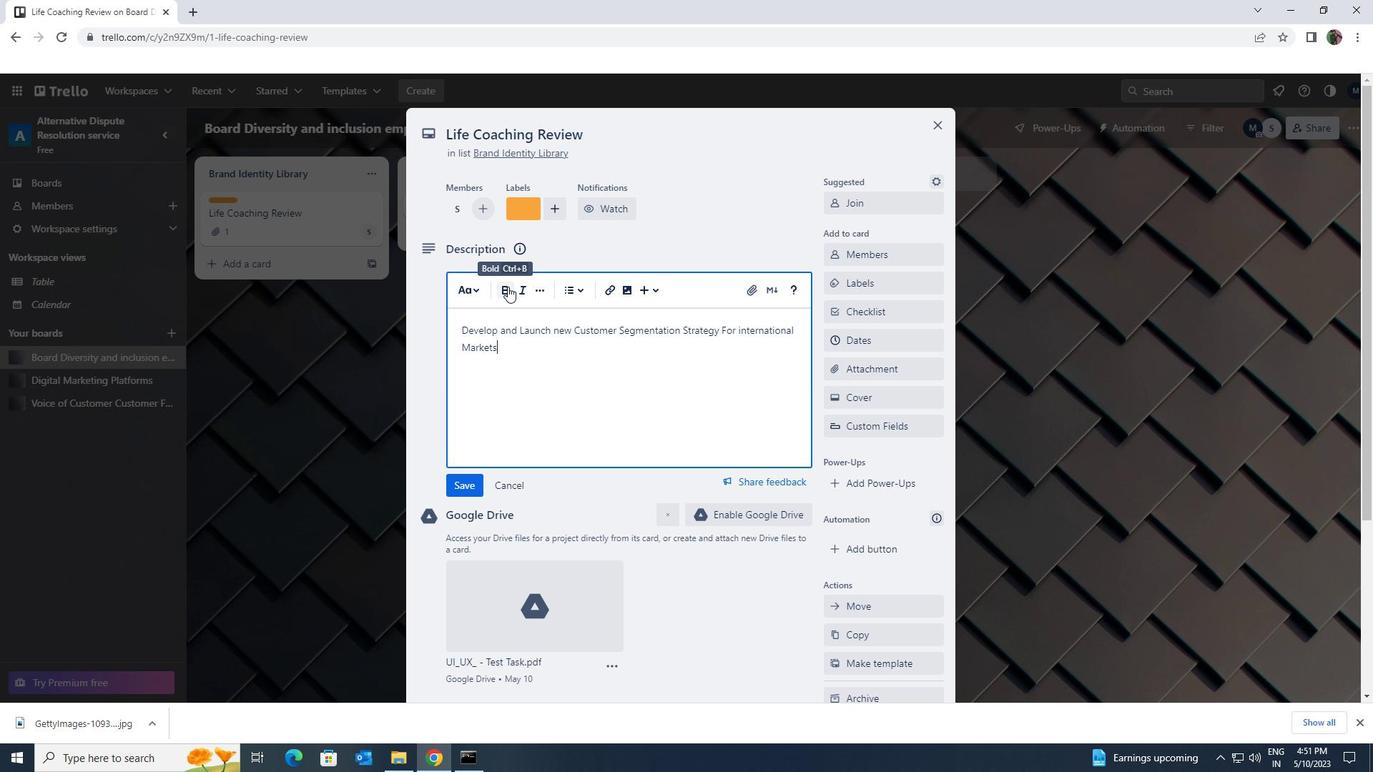 
Action: Mouse moved to (478, 478)
Screenshot: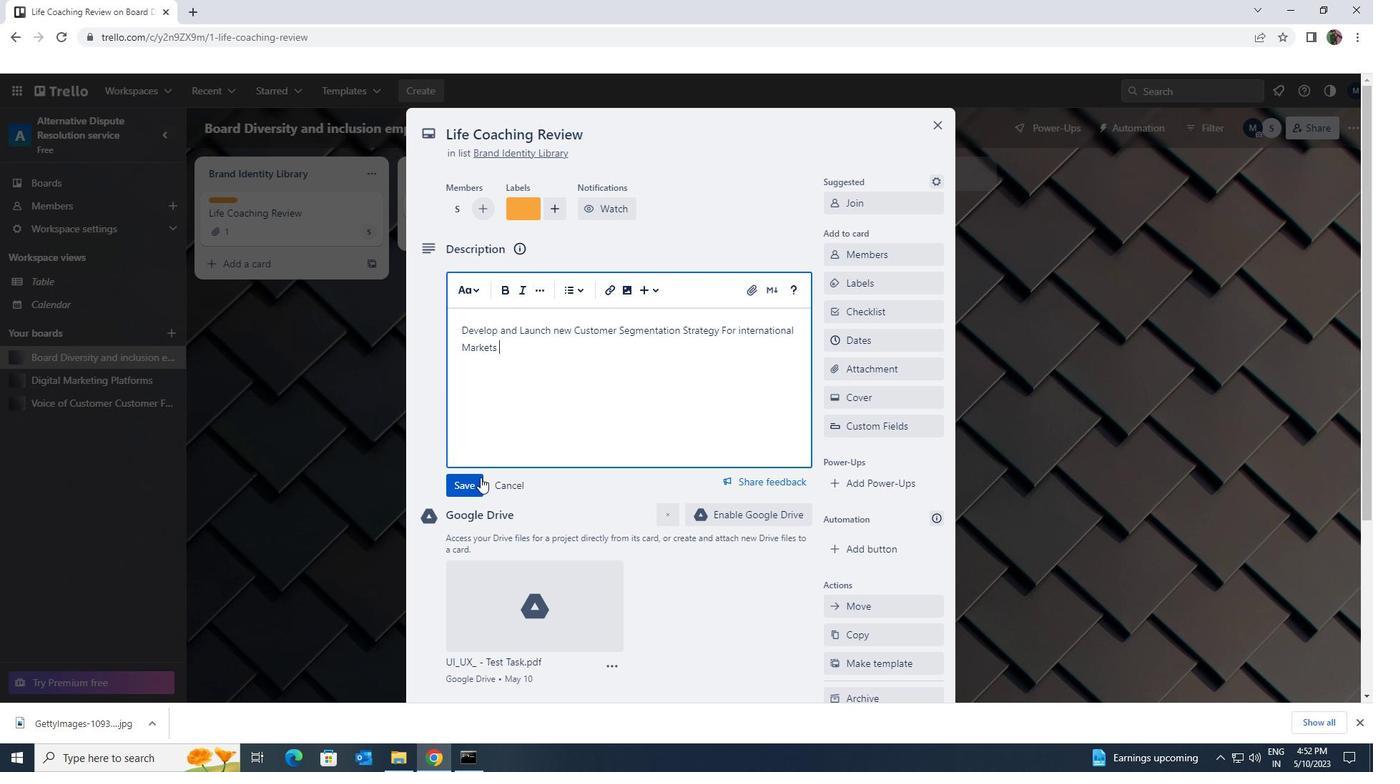 
Action: Mouse pressed left at (478, 478)
Screenshot: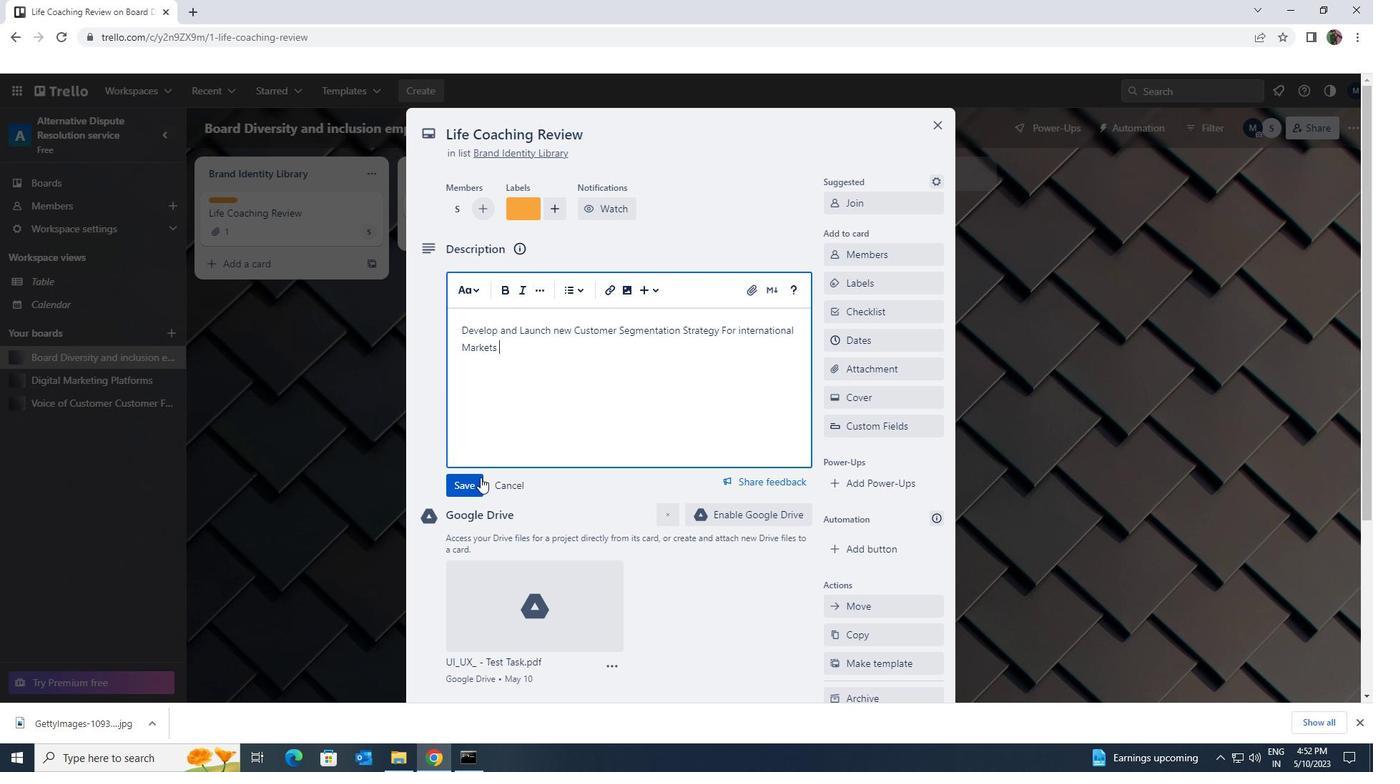 
Action: Mouse moved to (532, 449)
Screenshot: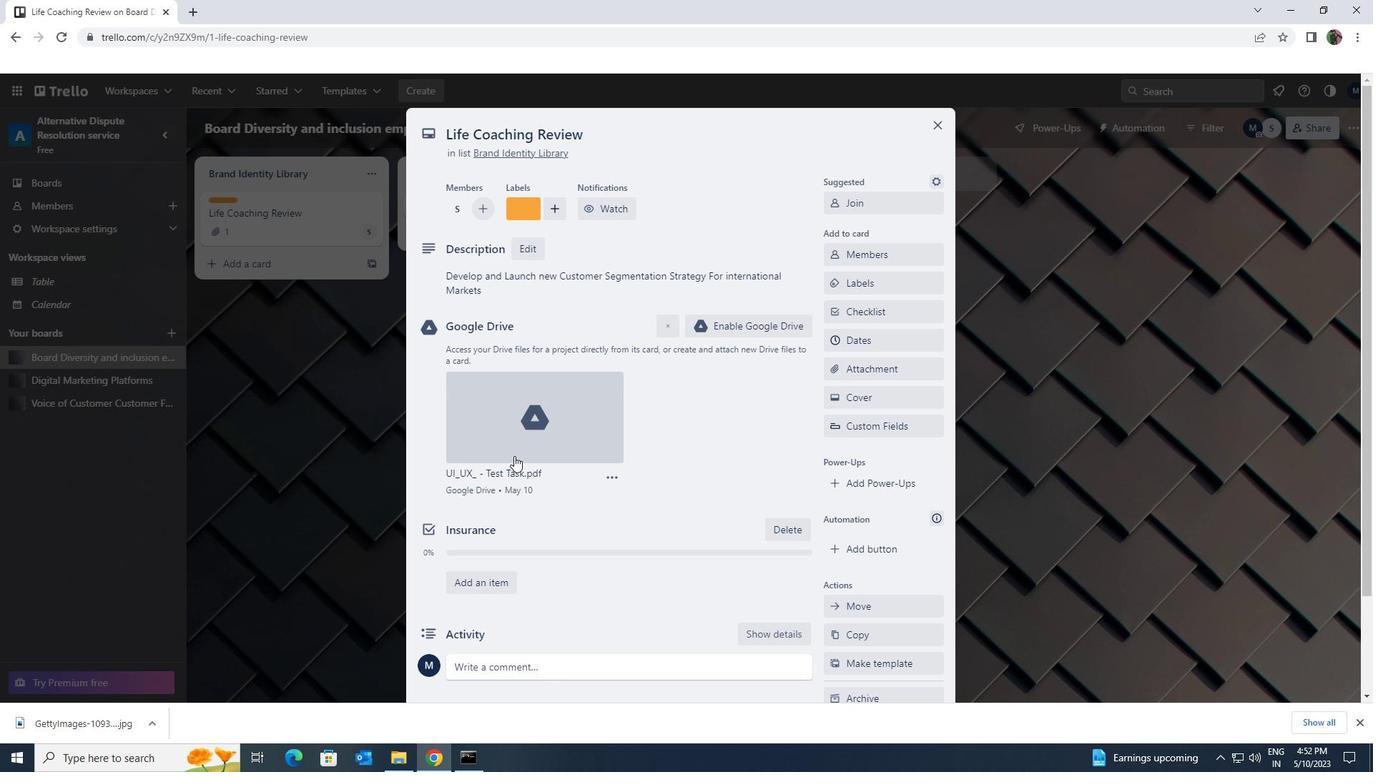 
Action: Mouse scrolled (532, 449) with delta (0, 0)
Screenshot: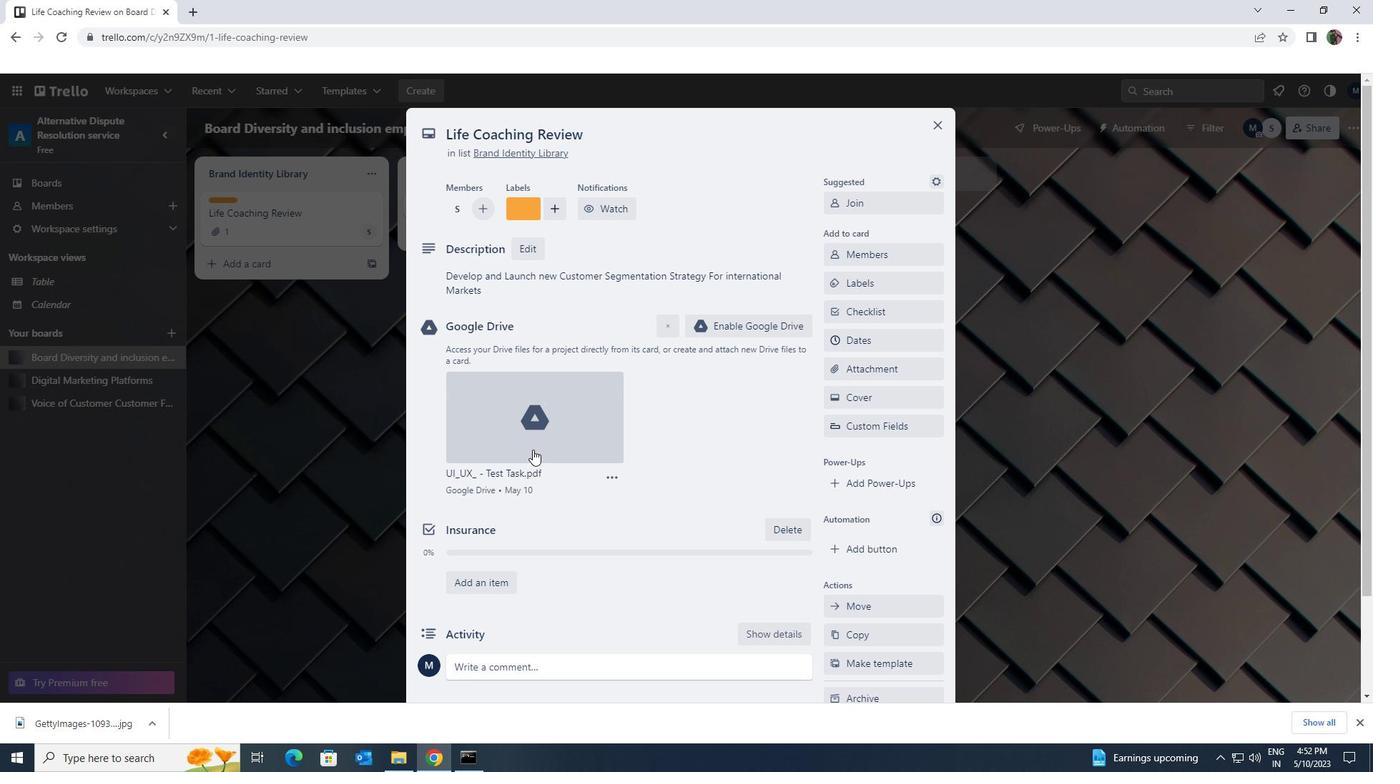 
Action: Mouse scrolled (532, 449) with delta (0, 0)
Screenshot: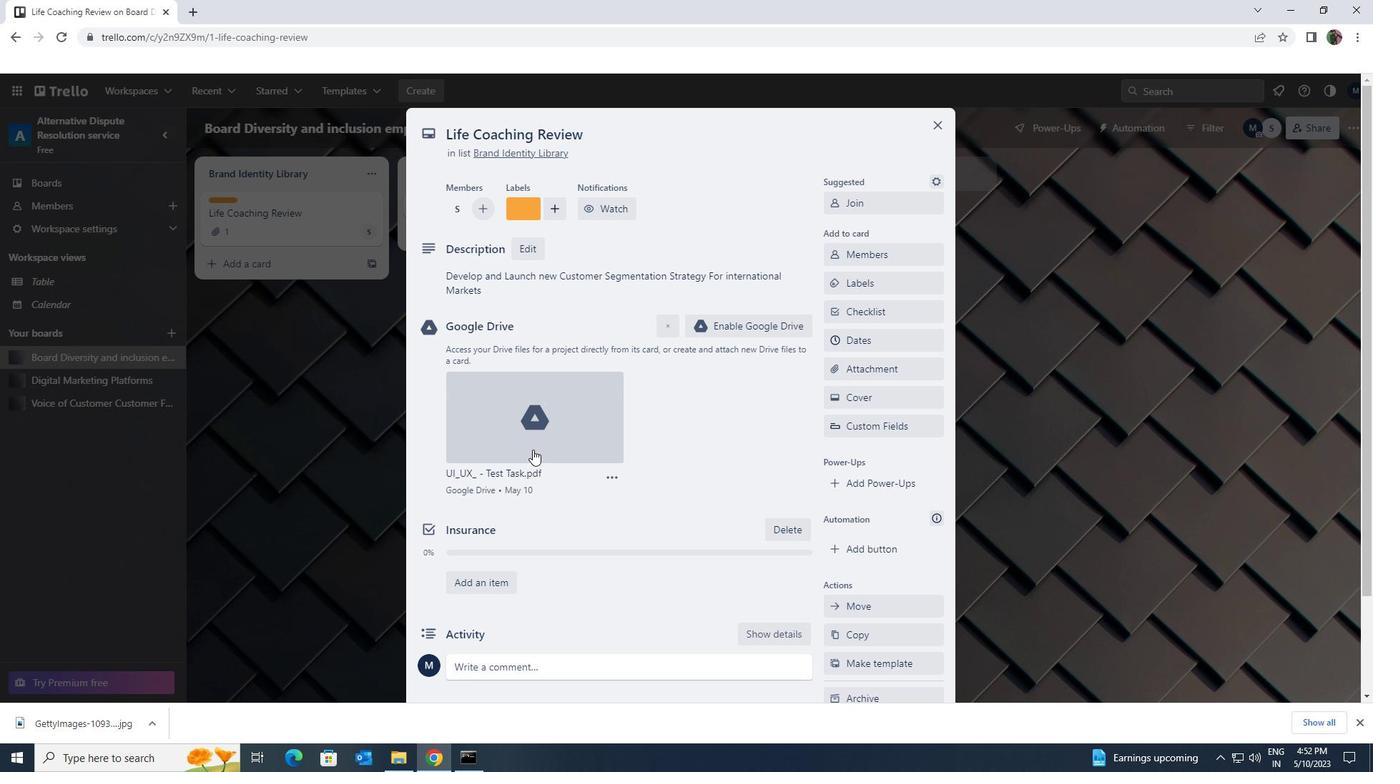 
Action: Mouse scrolled (532, 449) with delta (0, 0)
Screenshot: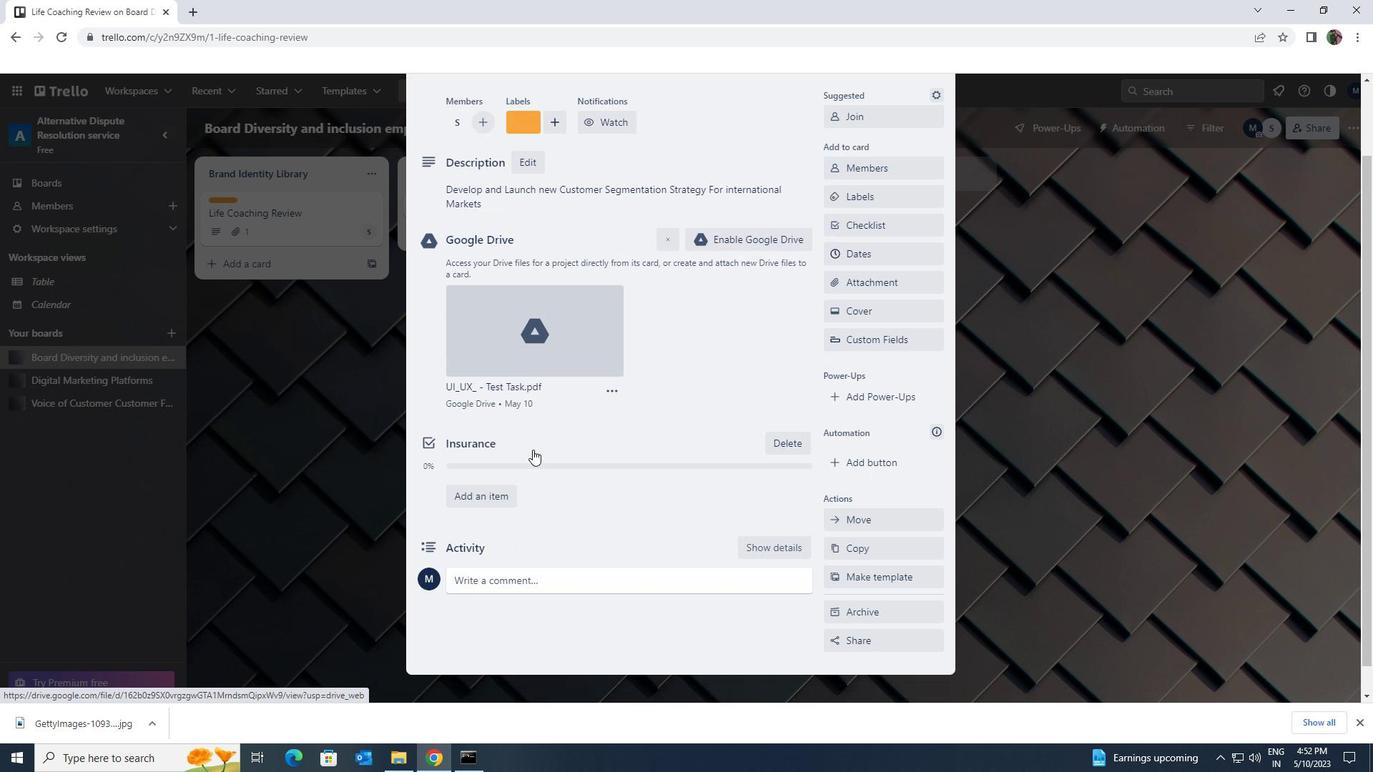 
Action: Mouse scrolled (532, 449) with delta (0, 0)
Screenshot: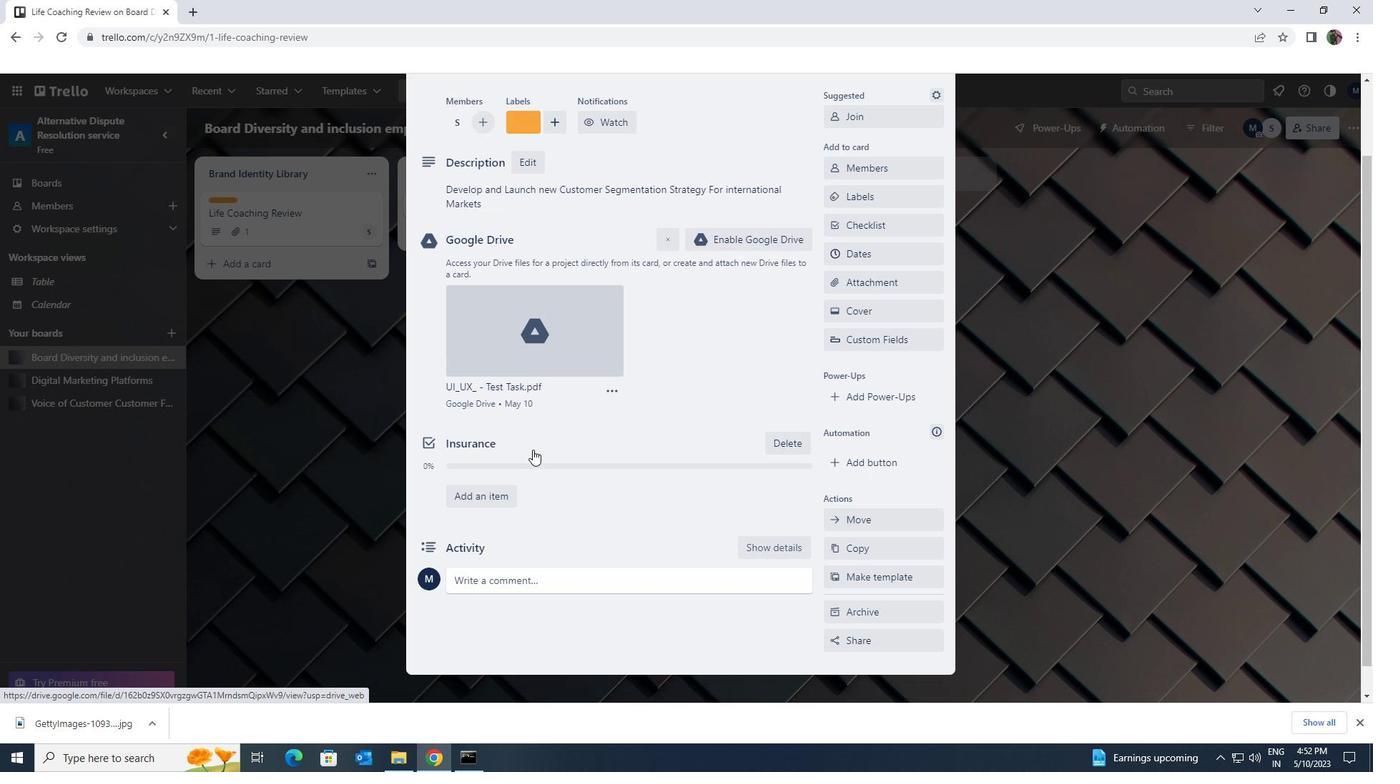 
Action: Mouse moved to (540, 543)
Screenshot: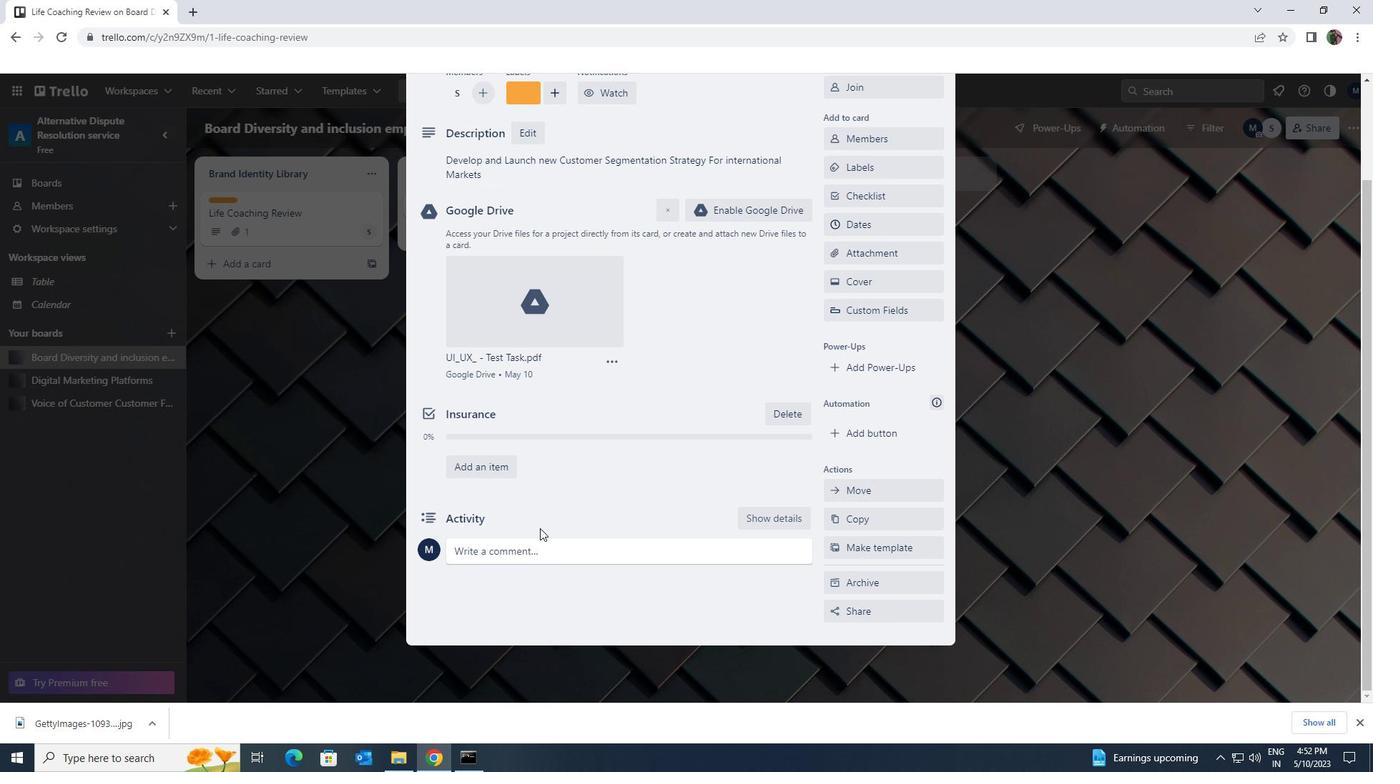 
Action: Mouse pressed left at (540, 543)
Screenshot: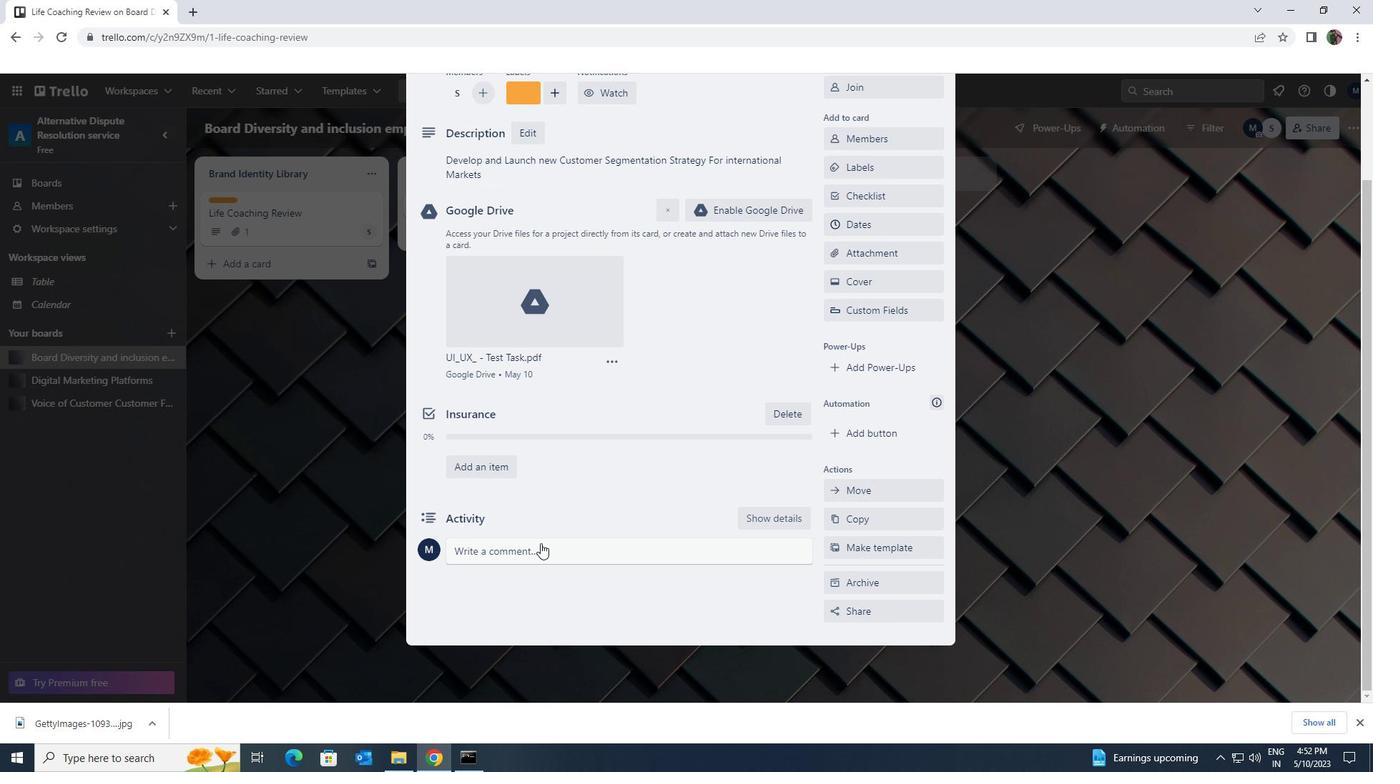 
Action: Key pressed <Key.shift><Key.shift><Key.shift>GIVEN<Key.space><Key.shift>THE<Key.space>POTENTIAL<Key.space><Key.shift>IMPACTS<Key.space>OF<Key.space>THIS<Key.space>TASK<Key.space>ON<Key.space>OUR<Key.space><Key.shift>COMPANY<Key.space><Key.shift>REPUTATION<Key.space>LR<Key.backspace>ET<Key.space>US<Key.space>ENSURE<Key.space>THAT<Key.space>WE<Key.space>APPROACH<Key.space>IT<Key.space>WITH<Key.space>A<Key.space>SENSE<Key.space>OF<Key.space><Key.shift>PROFESSIONAL<Key.space>RESPECT<Key.space>
Screenshot: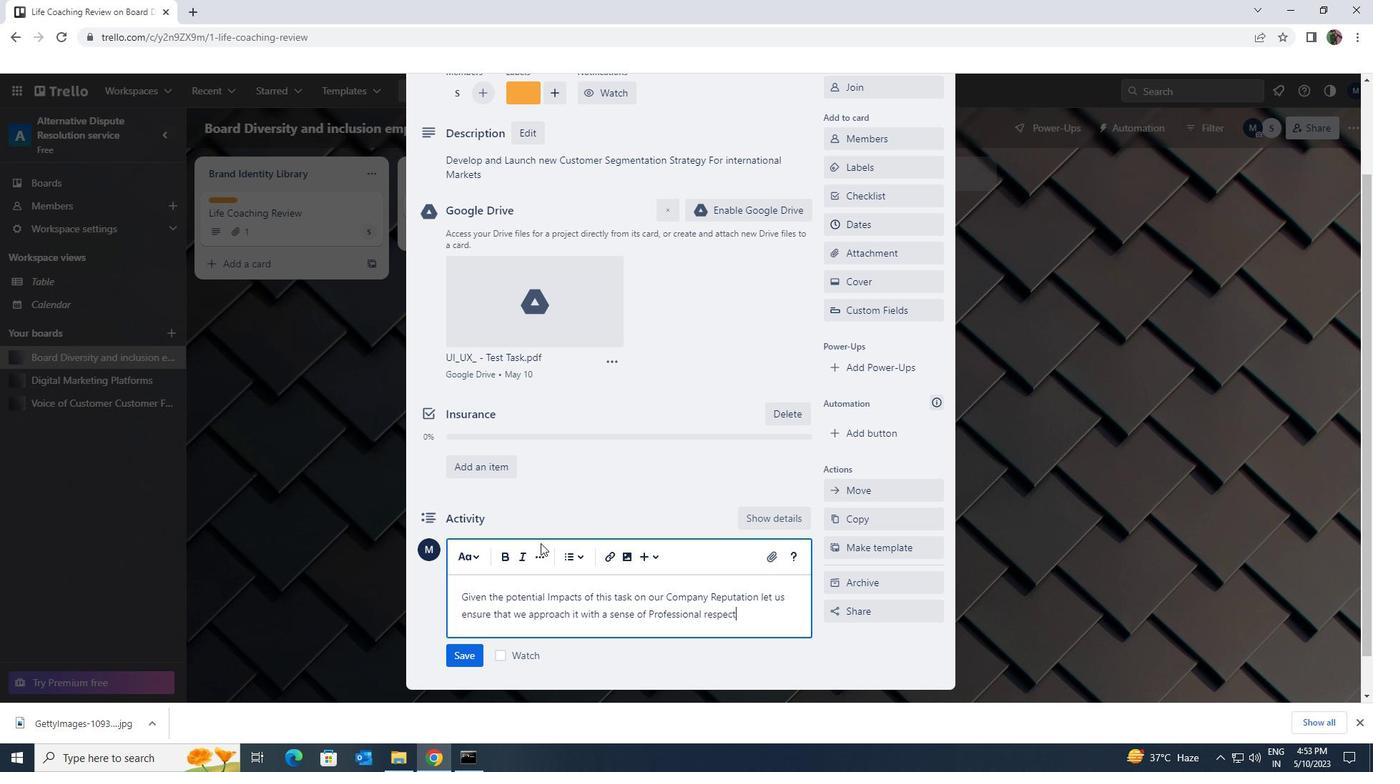
Action: Mouse moved to (455, 658)
Screenshot: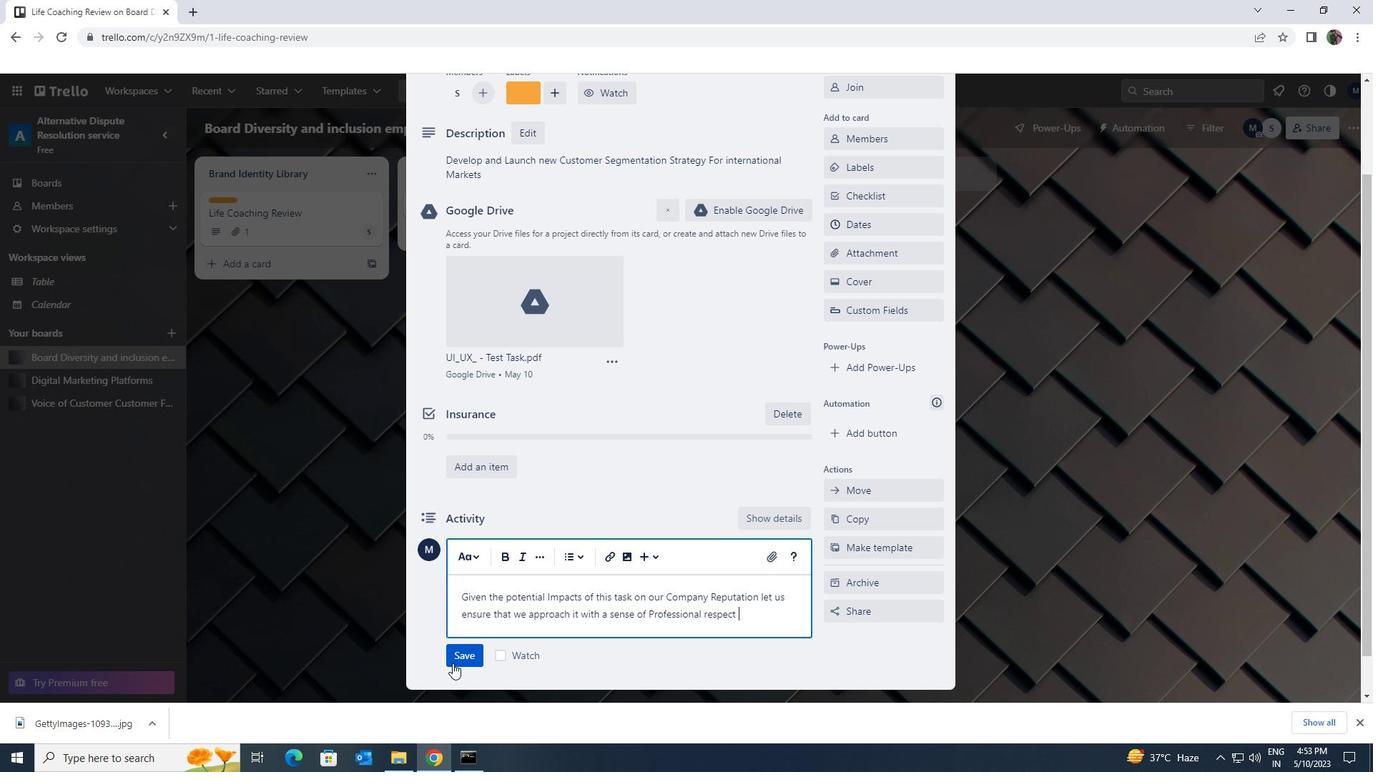 
Action: Mouse pressed left at (455, 658)
Screenshot: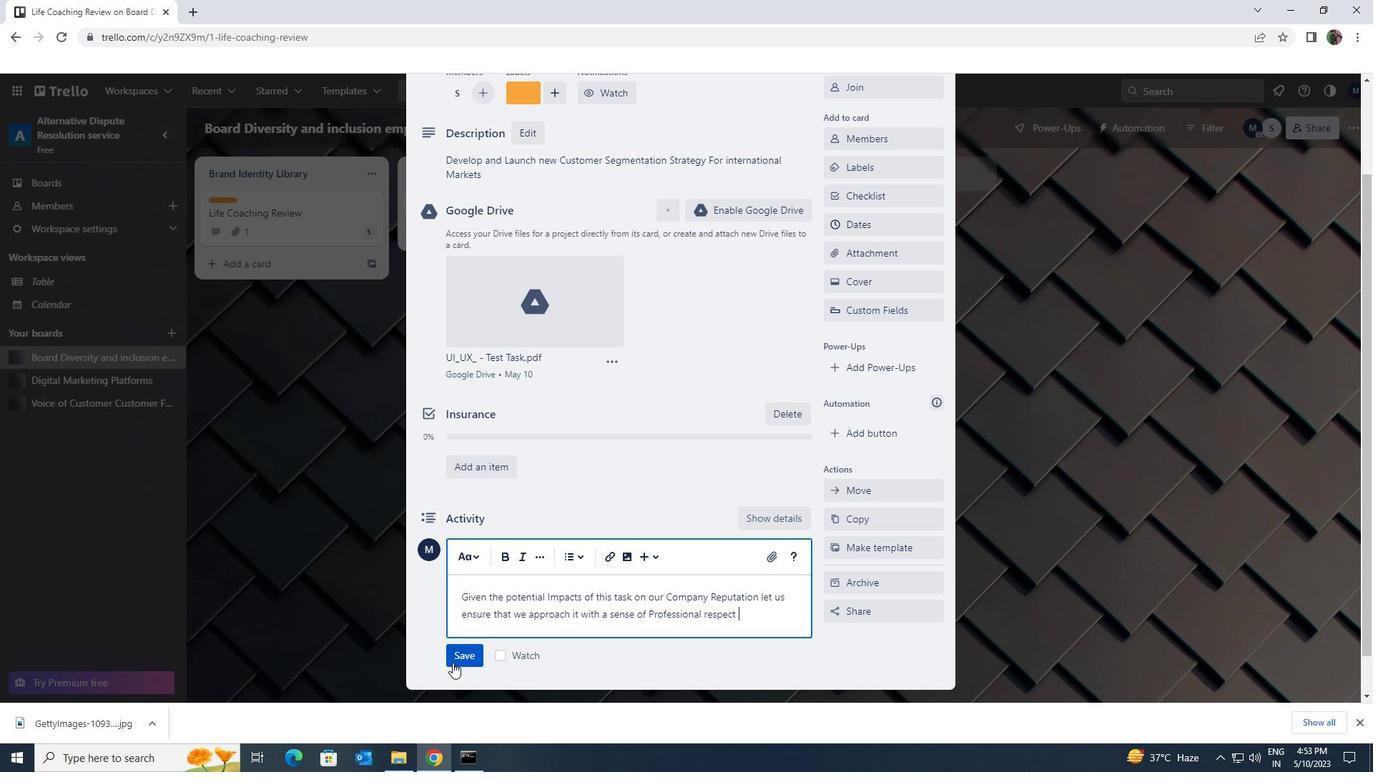 
Action: Mouse moved to (683, 572)
Screenshot: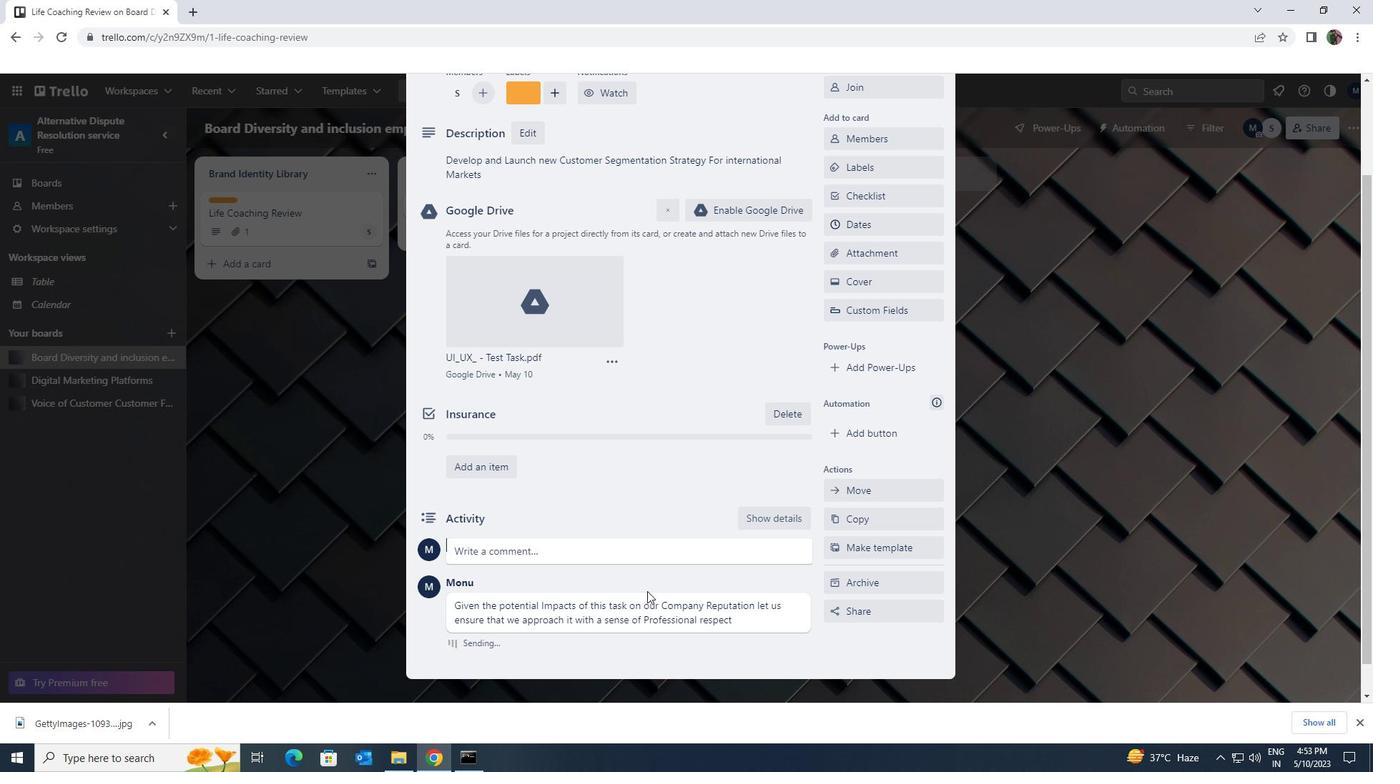 
Action: Mouse scrolled (683, 572) with delta (0, 0)
Screenshot: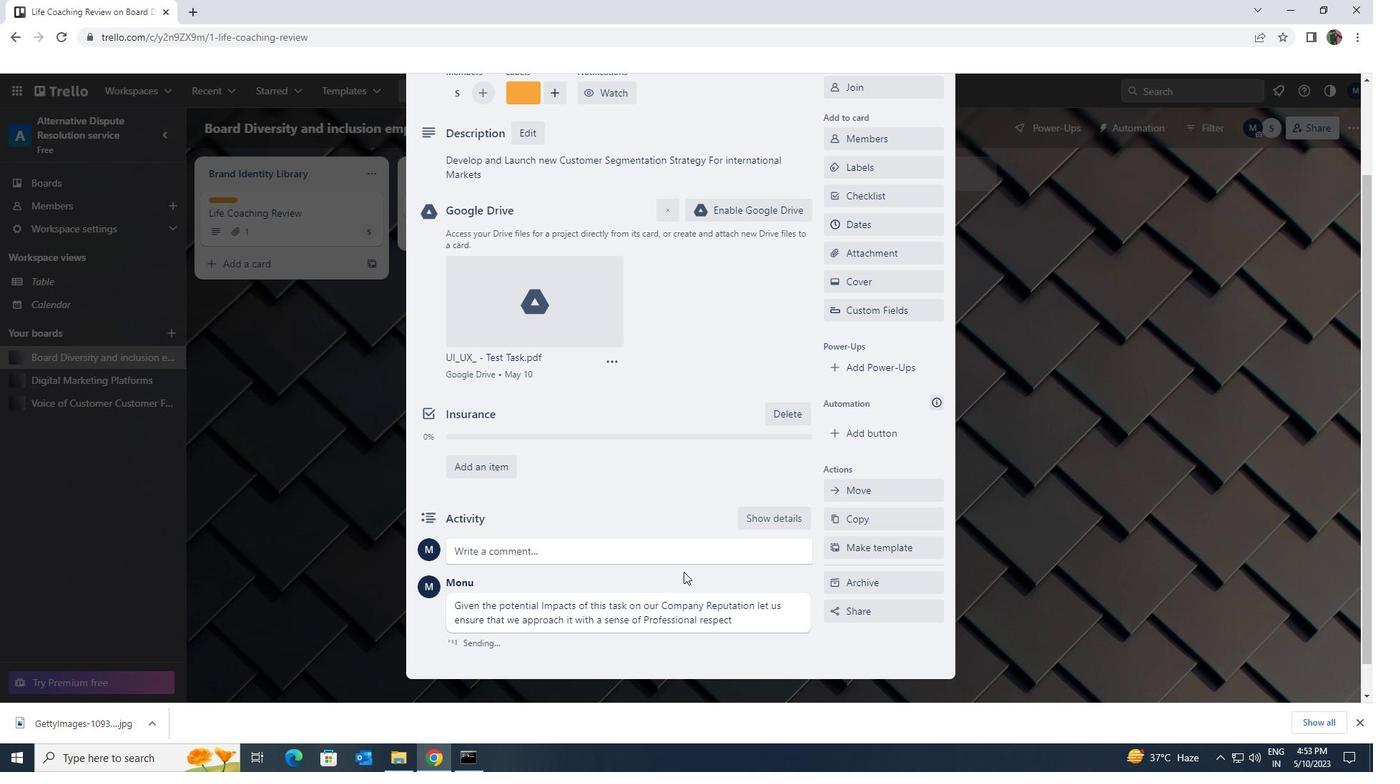 
Action: Mouse scrolled (683, 572) with delta (0, 0)
Screenshot: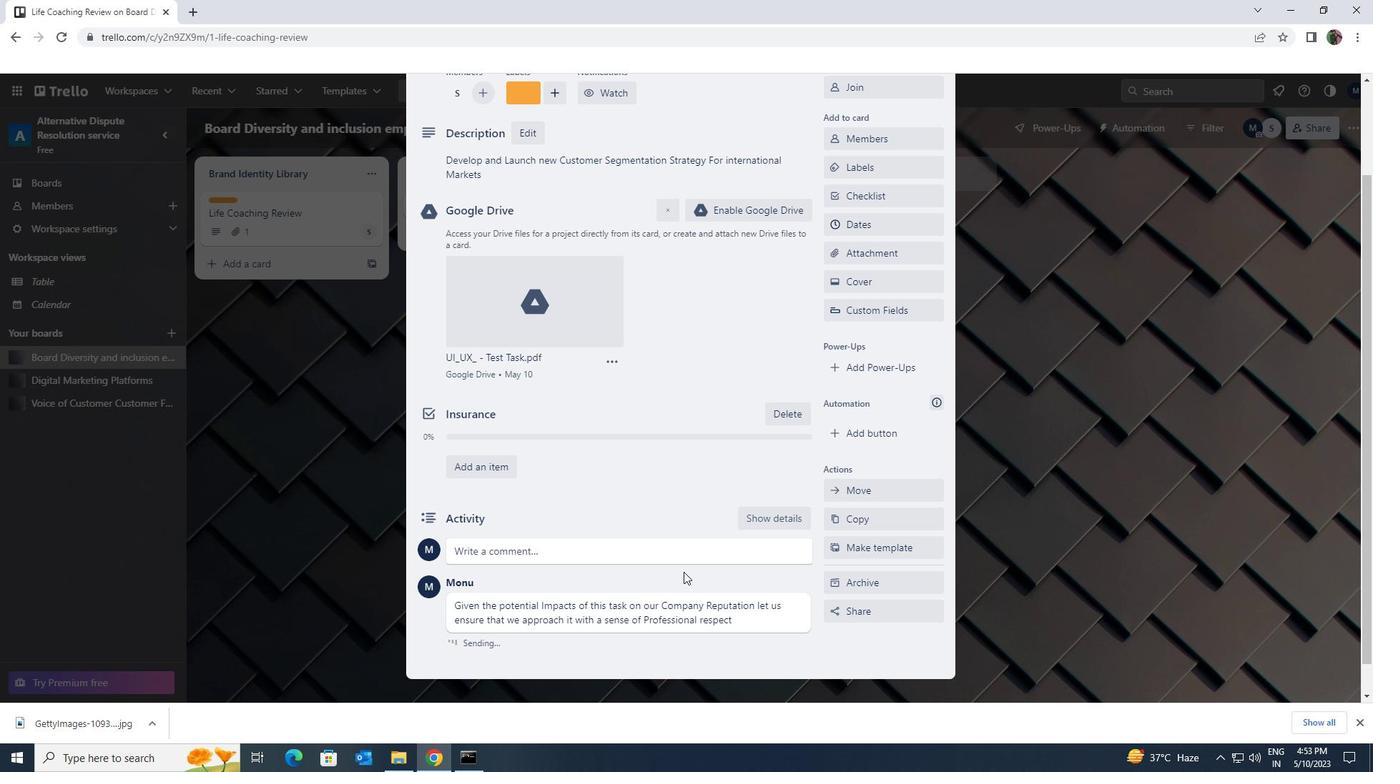 
Action: Mouse moved to (857, 340)
Screenshot: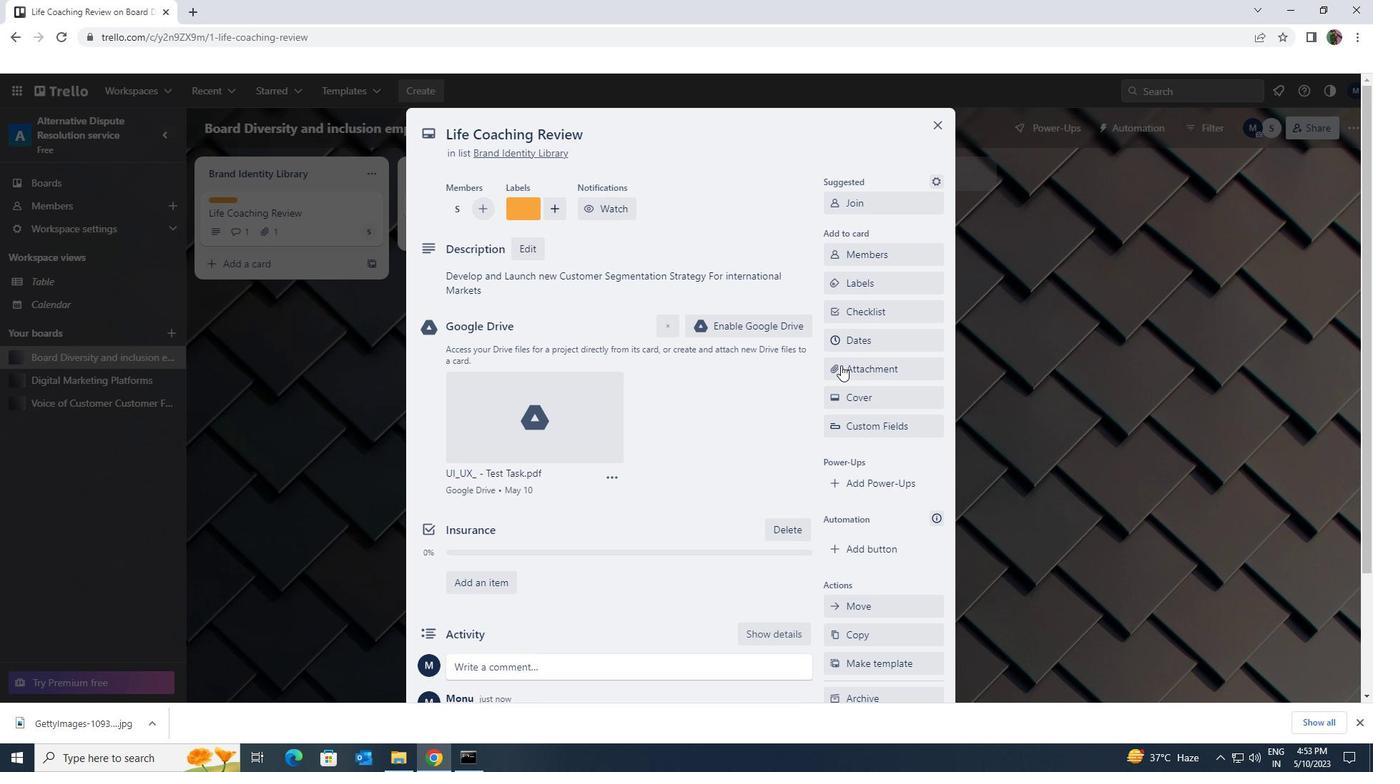 
Action: Mouse pressed left at (857, 340)
Screenshot: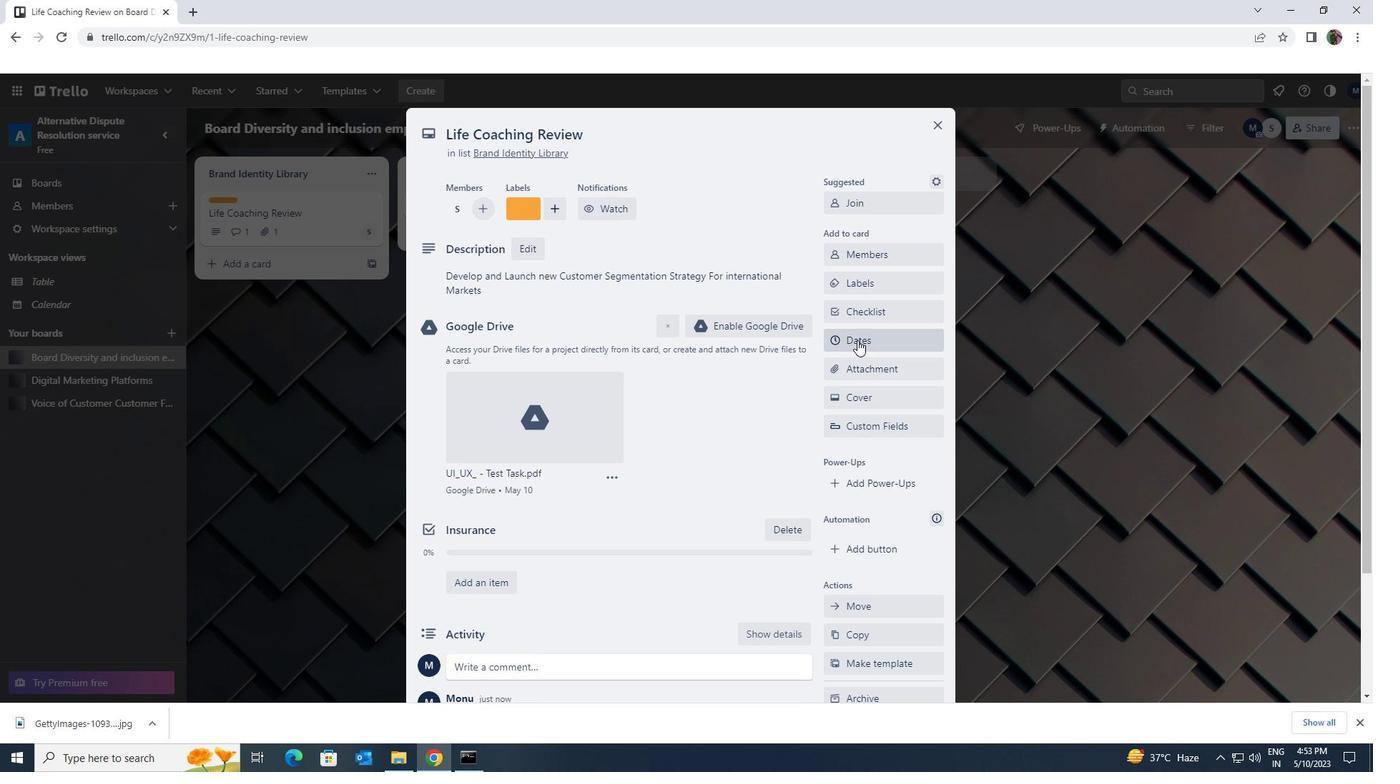 
Action: Mouse moved to (839, 388)
Screenshot: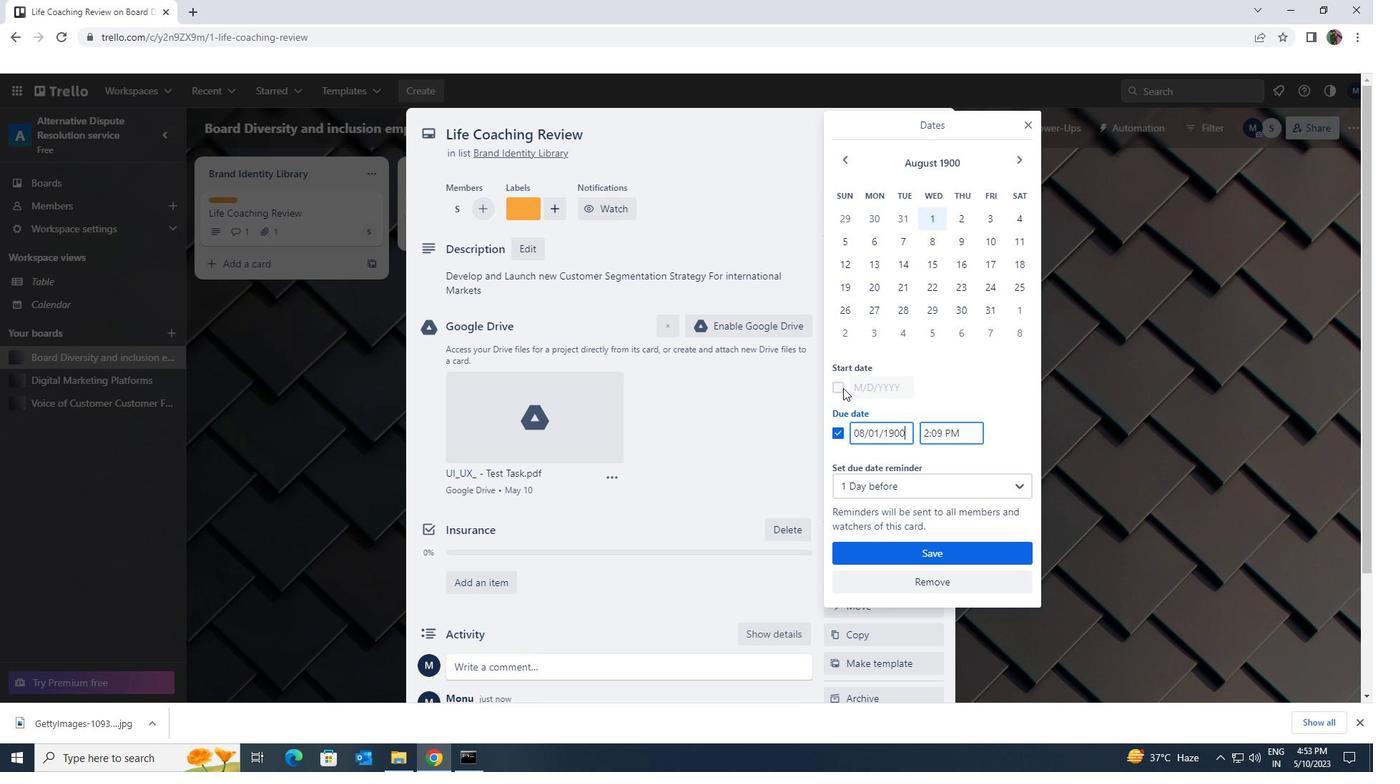 
Action: Mouse pressed left at (839, 388)
Screenshot: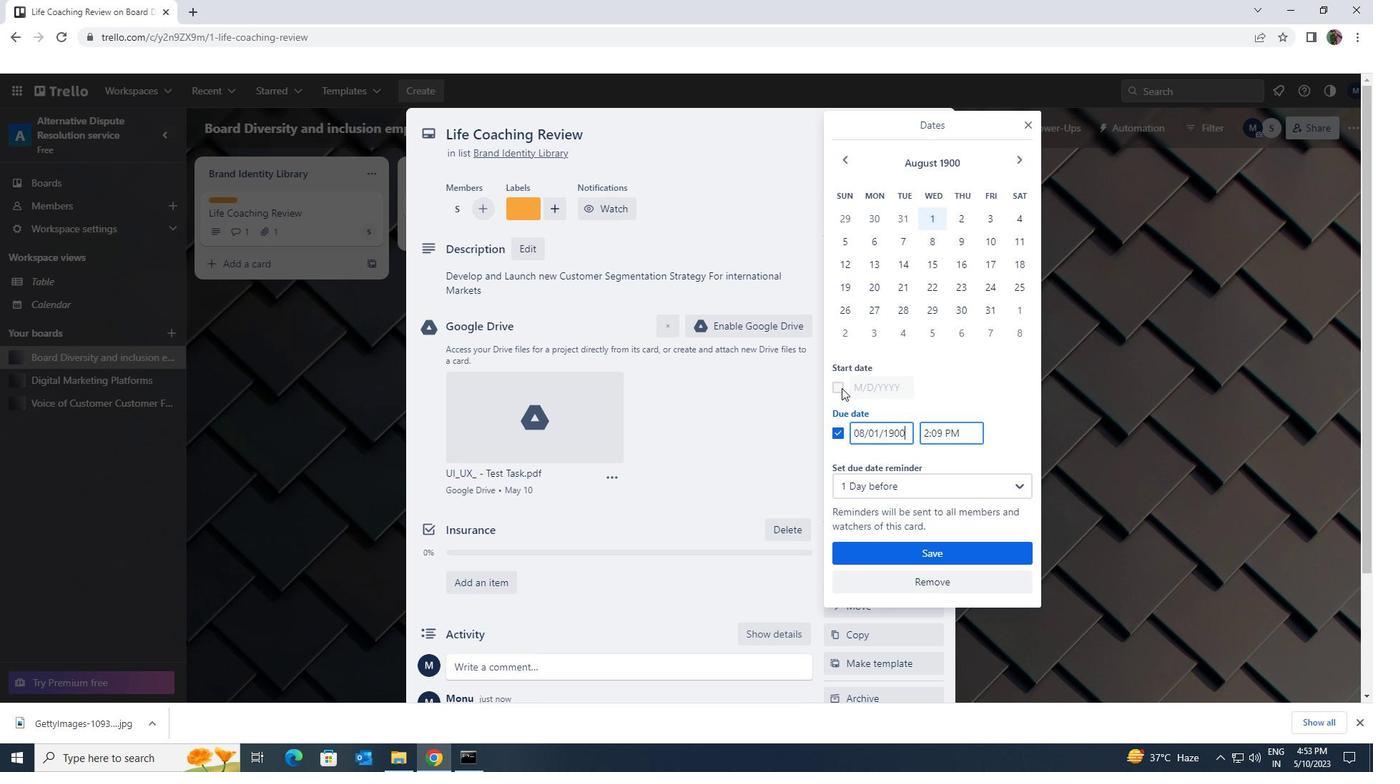
Action: Mouse moved to (900, 221)
Screenshot: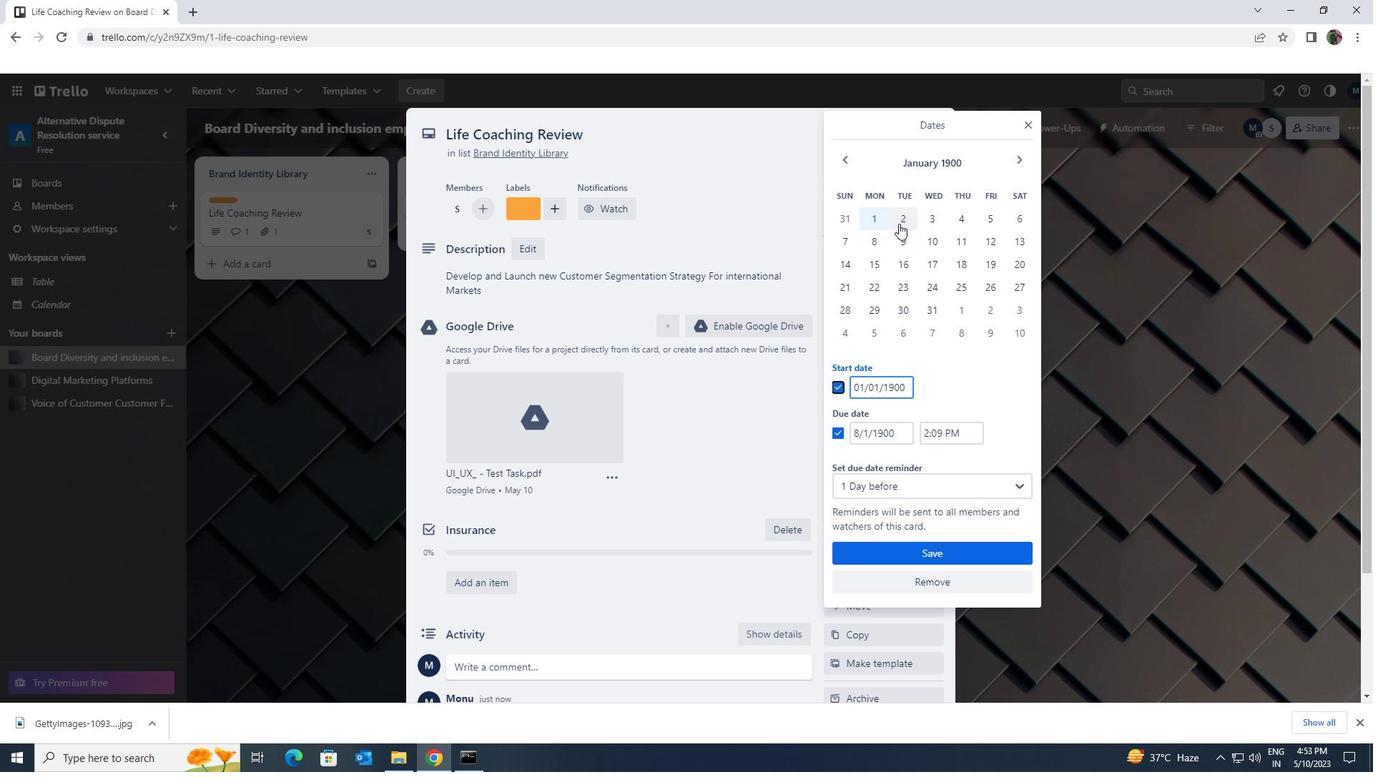
Action: Mouse pressed left at (900, 221)
Screenshot: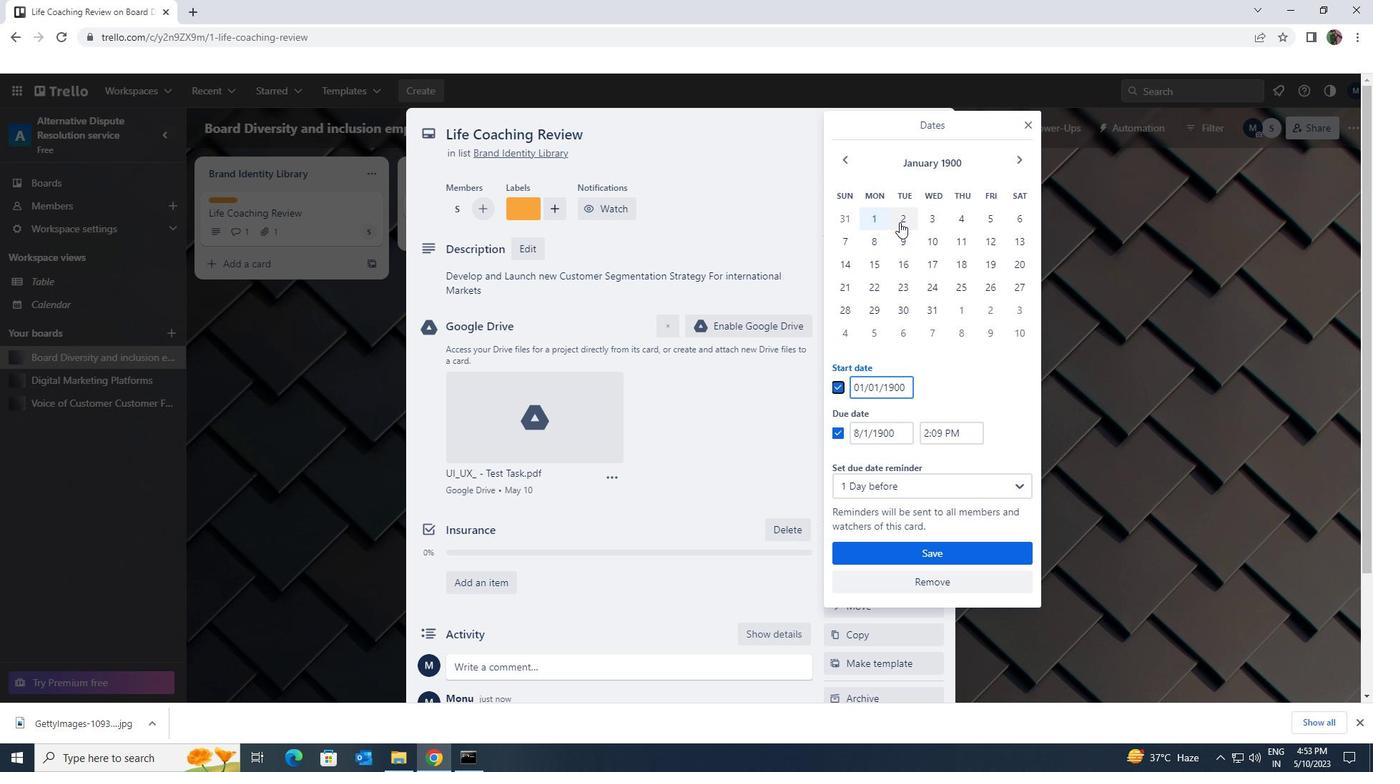 
Action: Mouse moved to (908, 245)
Screenshot: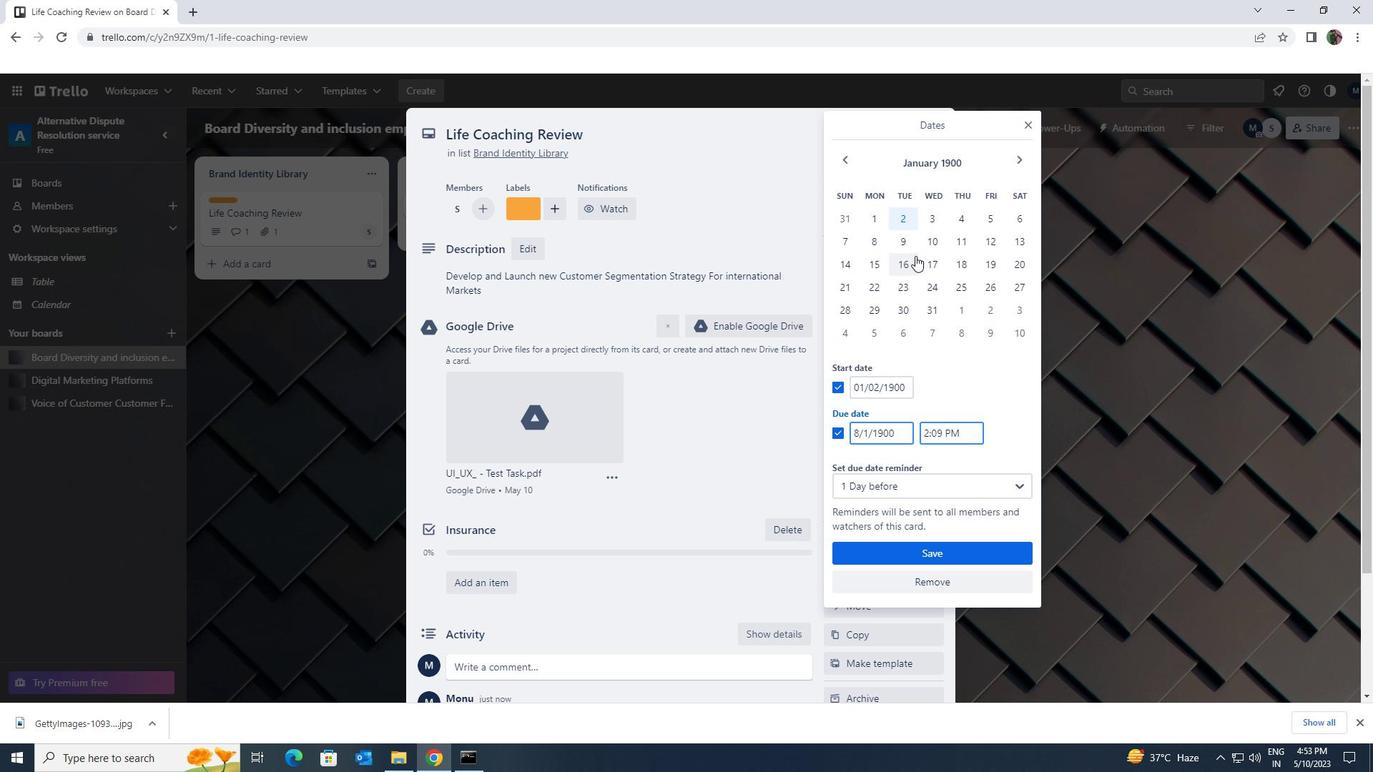
Action: Mouse pressed left at (908, 245)
Screenshot: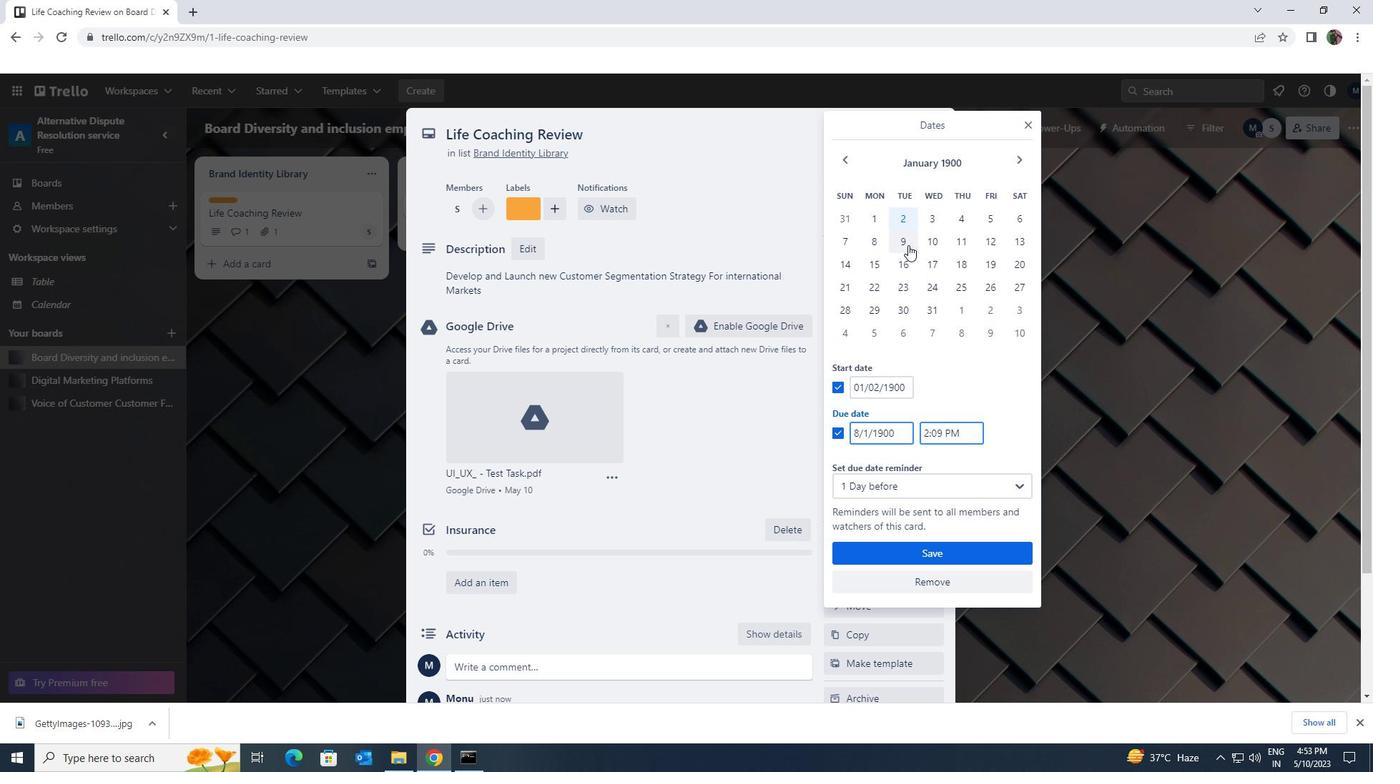 
Action: Mouse moved to (887, 555)
Screenshot: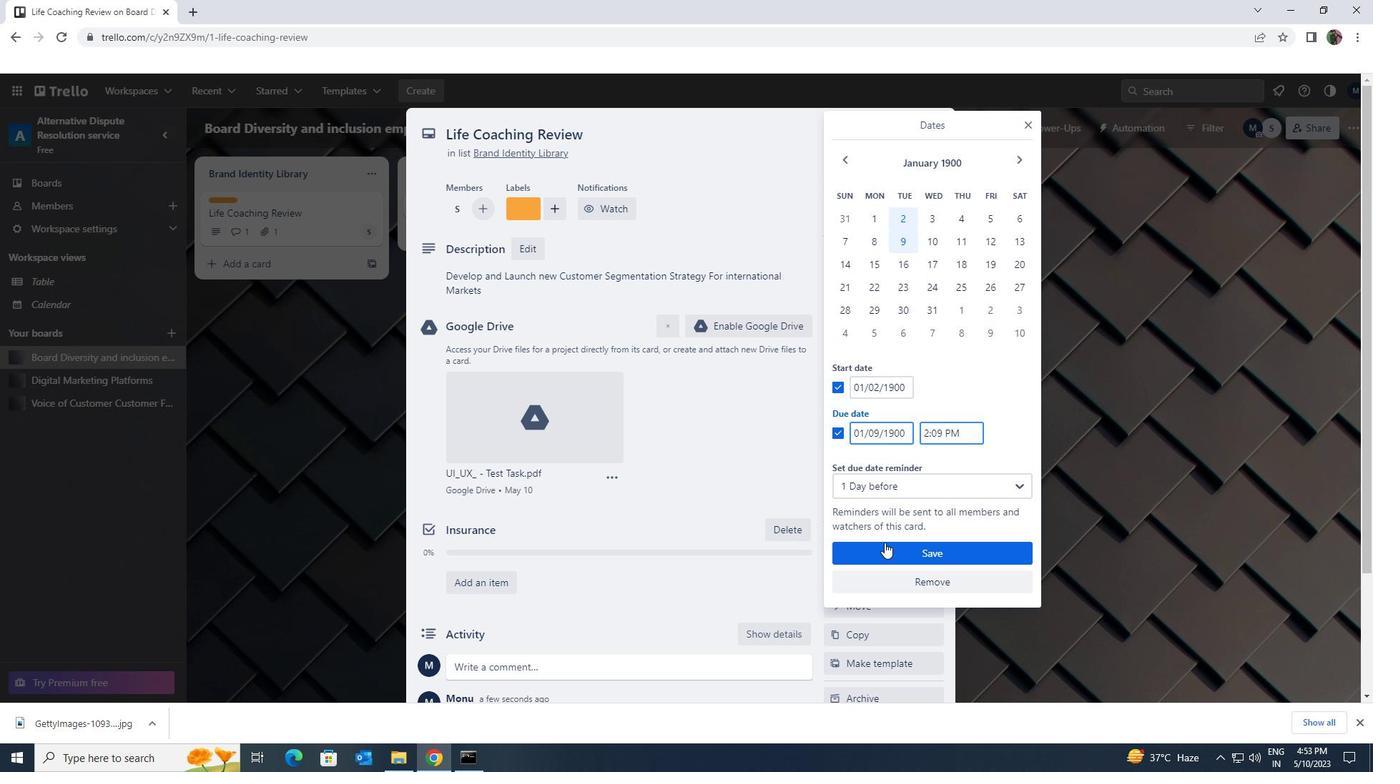 
Action: Mouse pressed left at (887, 555)
Screenshot: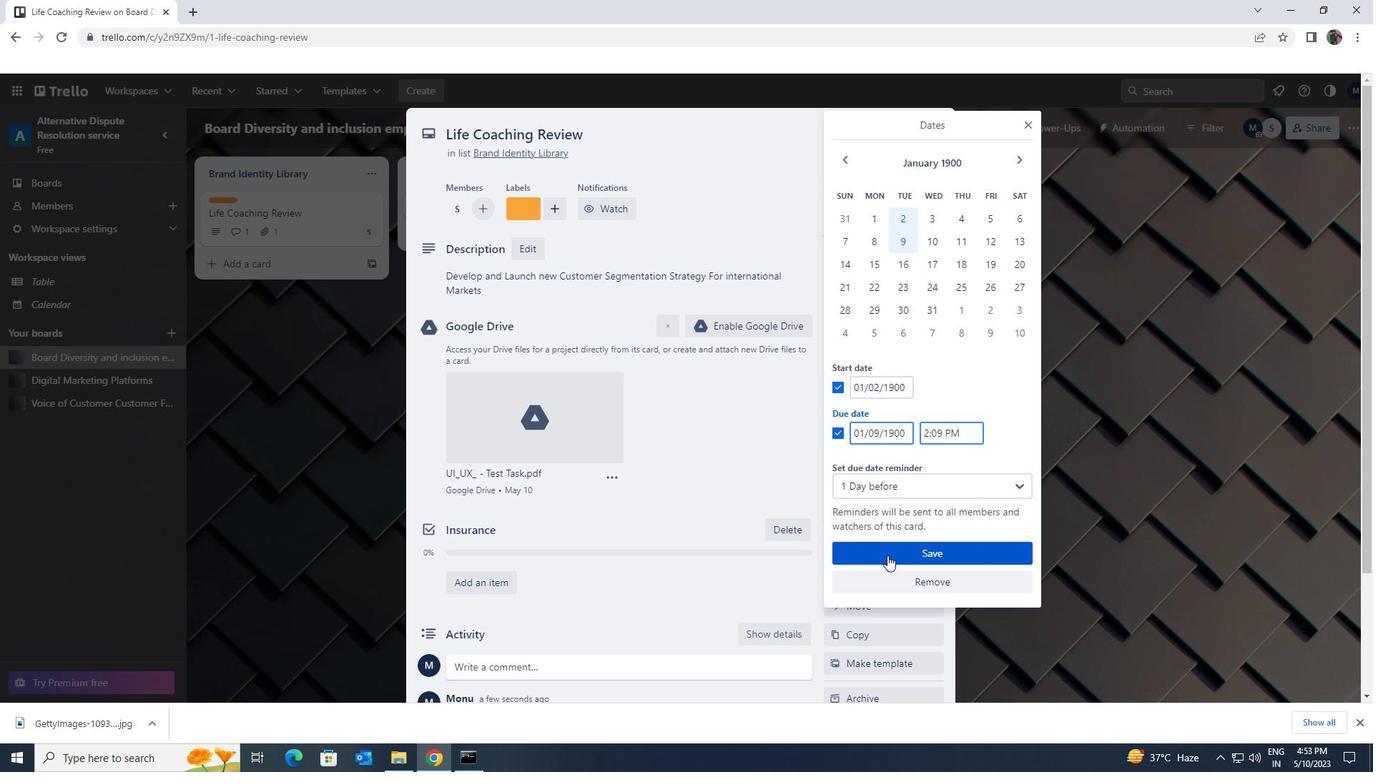 
Action: Mouse moved to (927, 250)
Screenshot: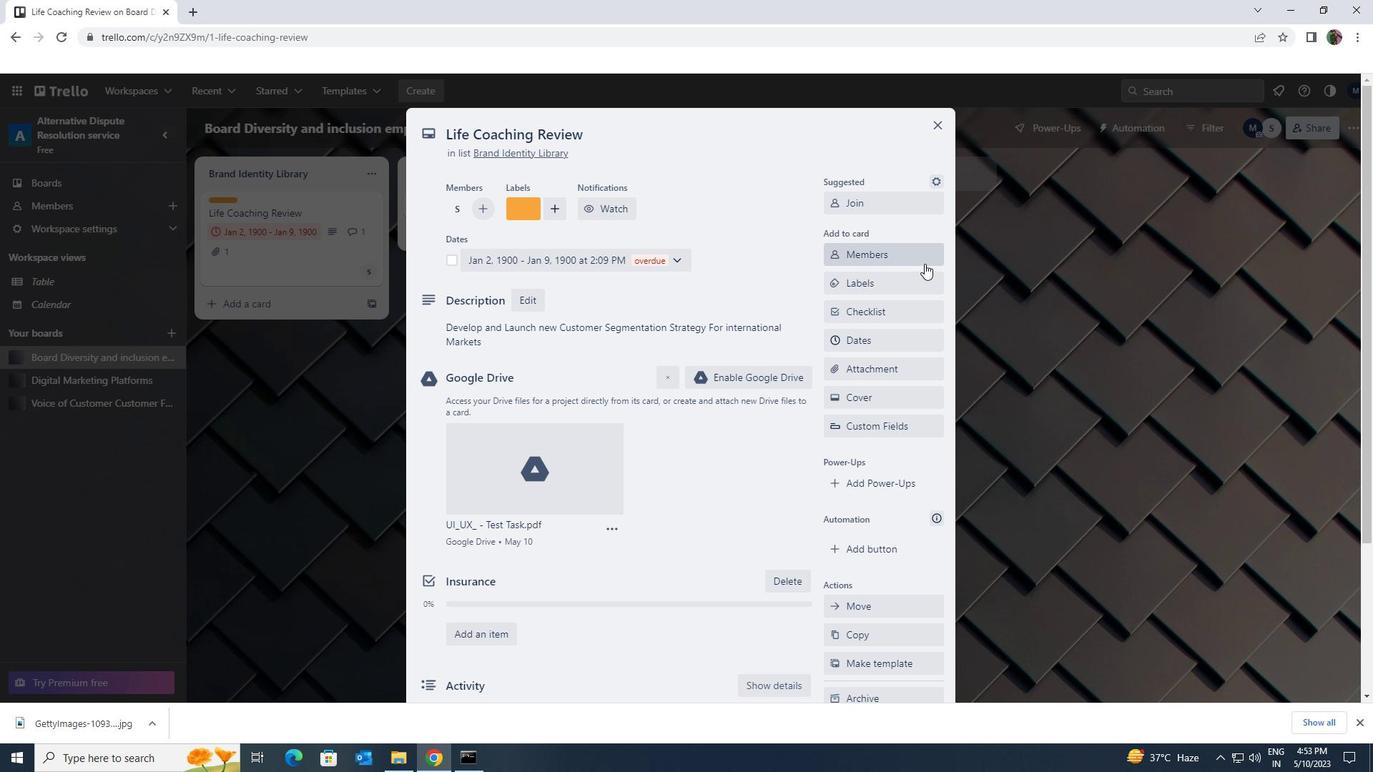
